 Task: Create a due date automation trigger when advanced on, on the tuesday of the week before a card is due add fields with custom field "Resume" set to a number greater than 1 and greater or equal to 10 at 11:00 AM.
Action: Mouse moved to (933, 295)
Screenshot: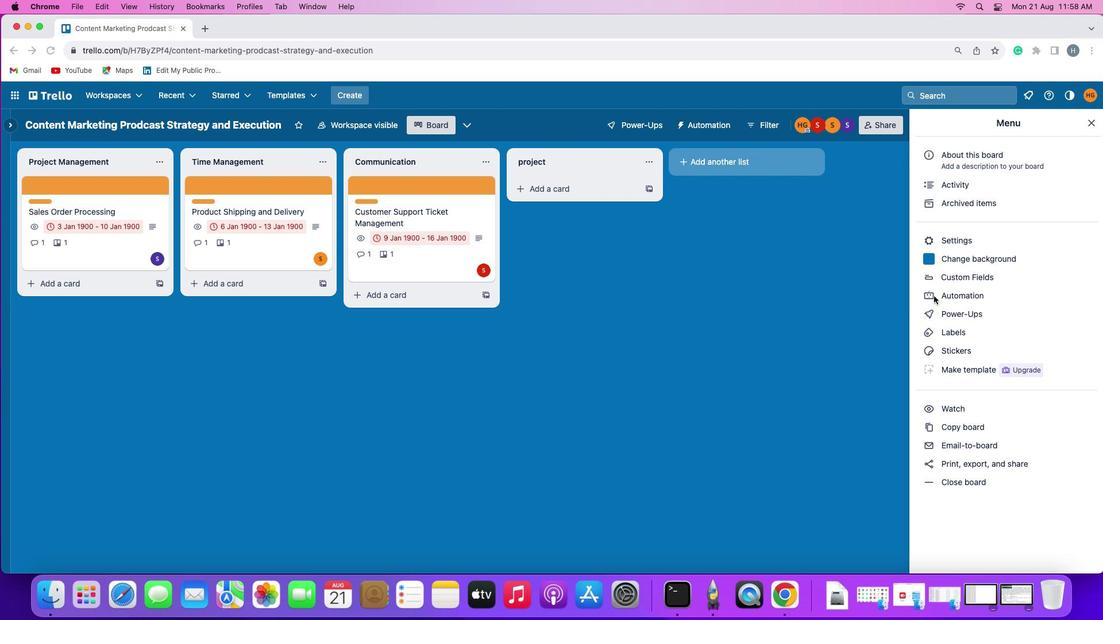 
Action: Mouse pressed left at (933, 295)
Screenshot: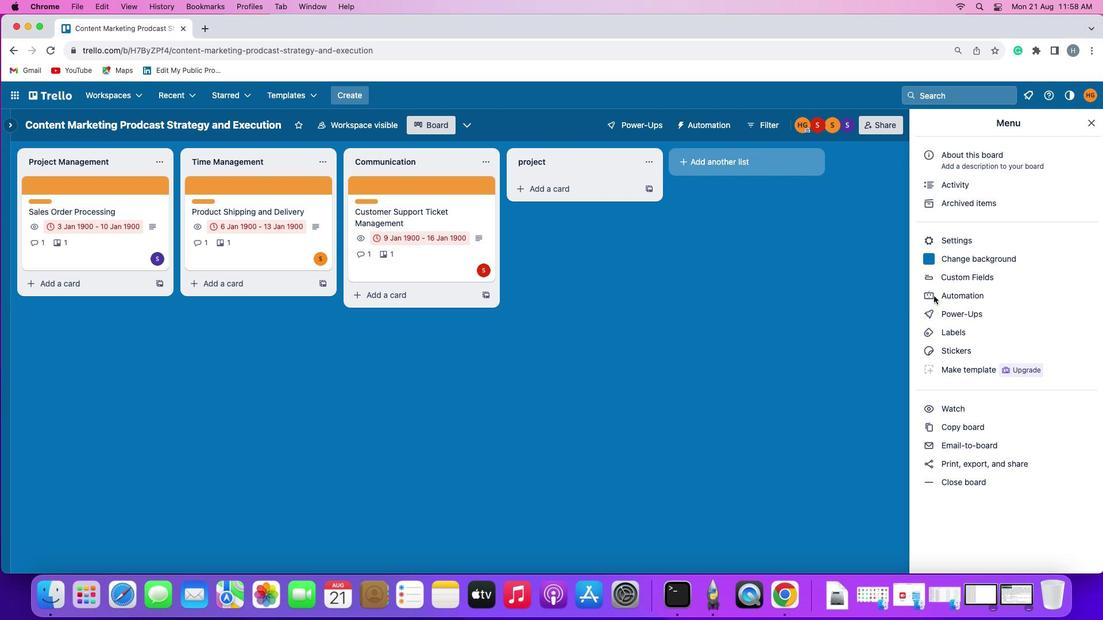 
Action: Mouse pressed left at (933, 295)
Screenshot: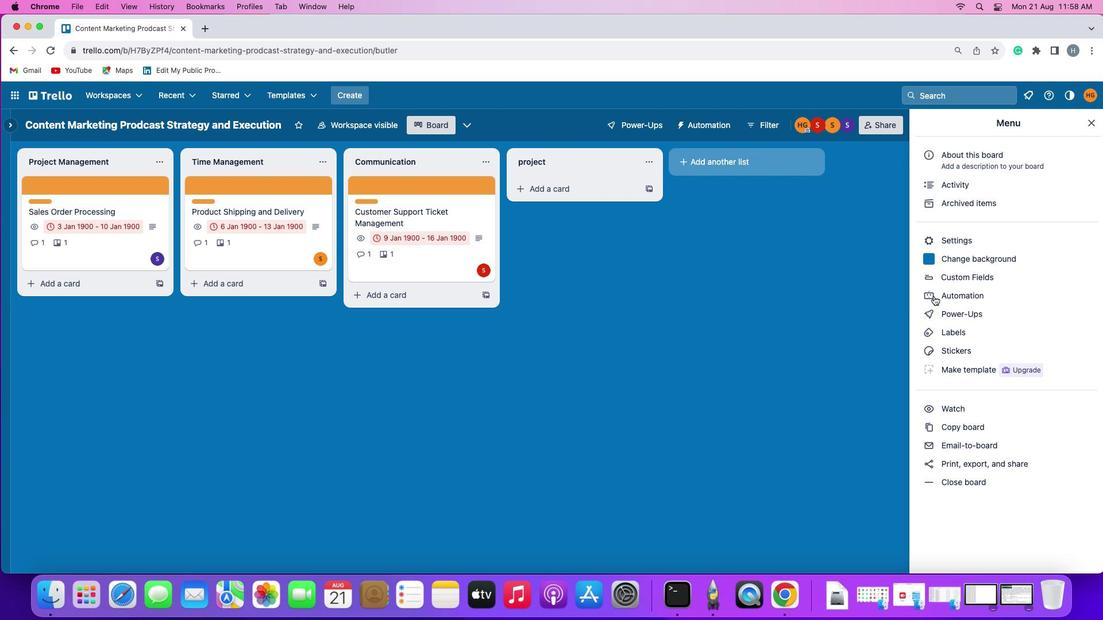 
Action: Mouse moved to (75, 268)
Screenshot: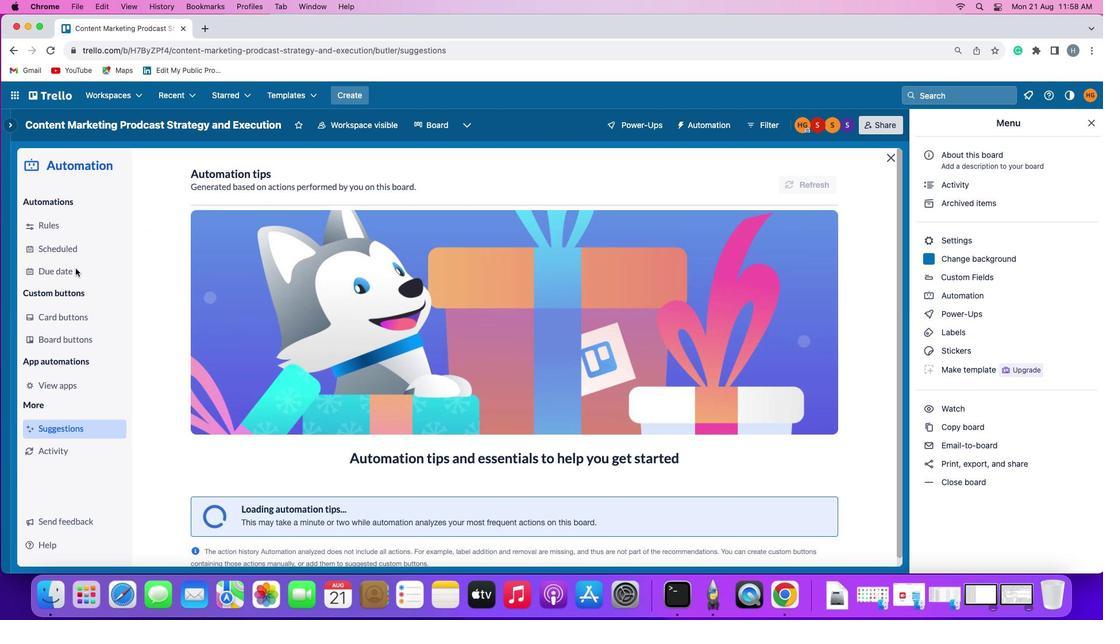 
Action: Mouse pressed left at (75, 268)
Screenshot: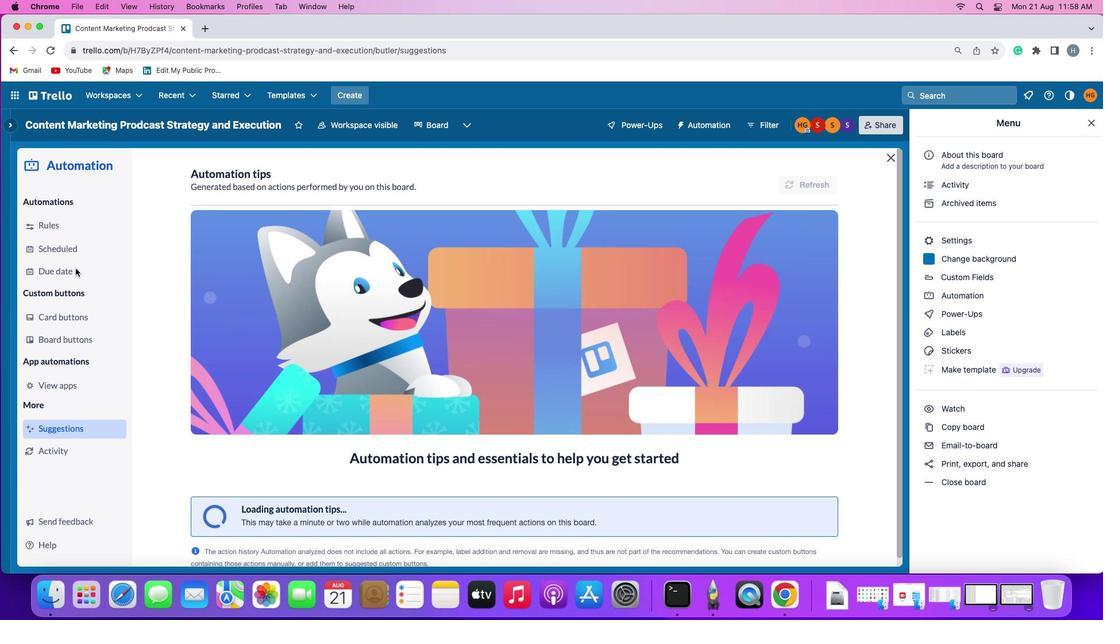 
Action: Mouse moved to (780, 175)
Screenshot: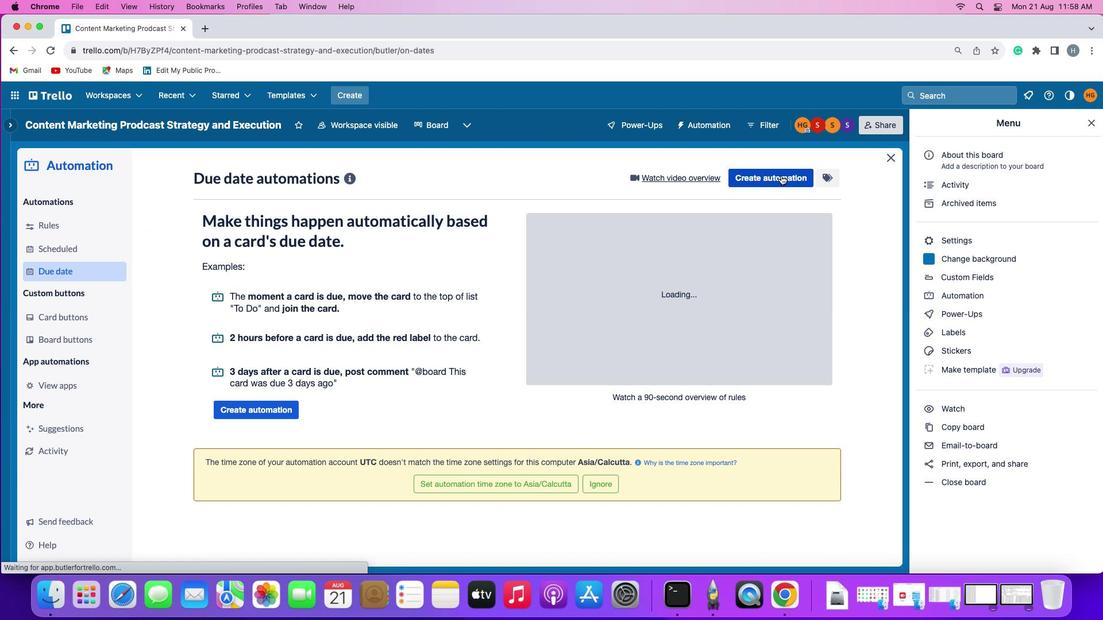 
Action: Mouse pressed left at (780, 175)
Screenshot: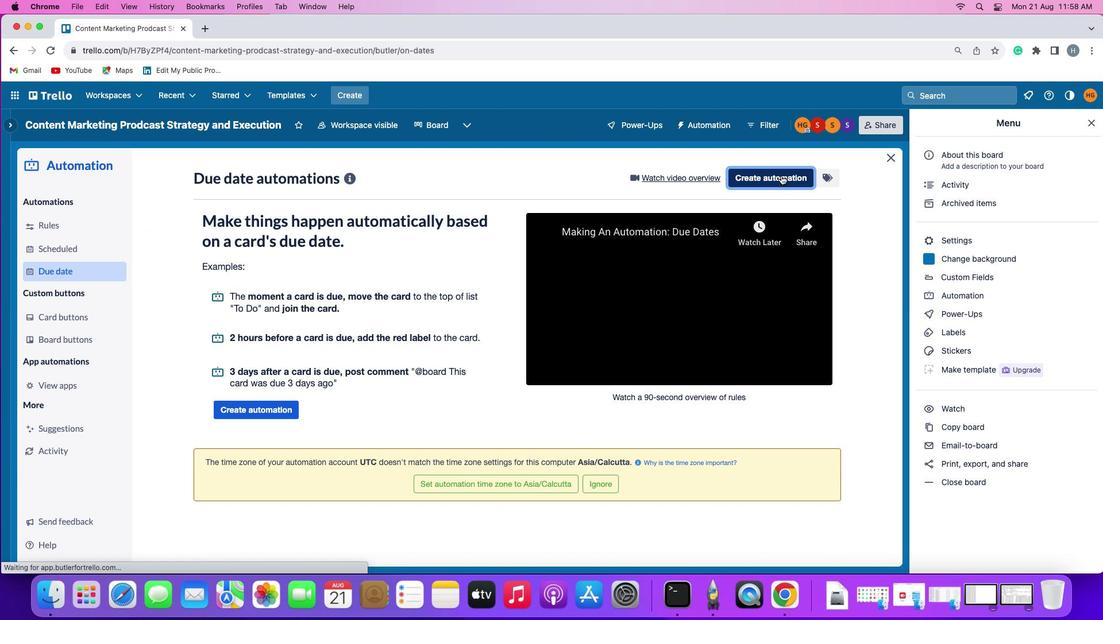 
Action: Mouse moved to (220, 282)
Screenshot: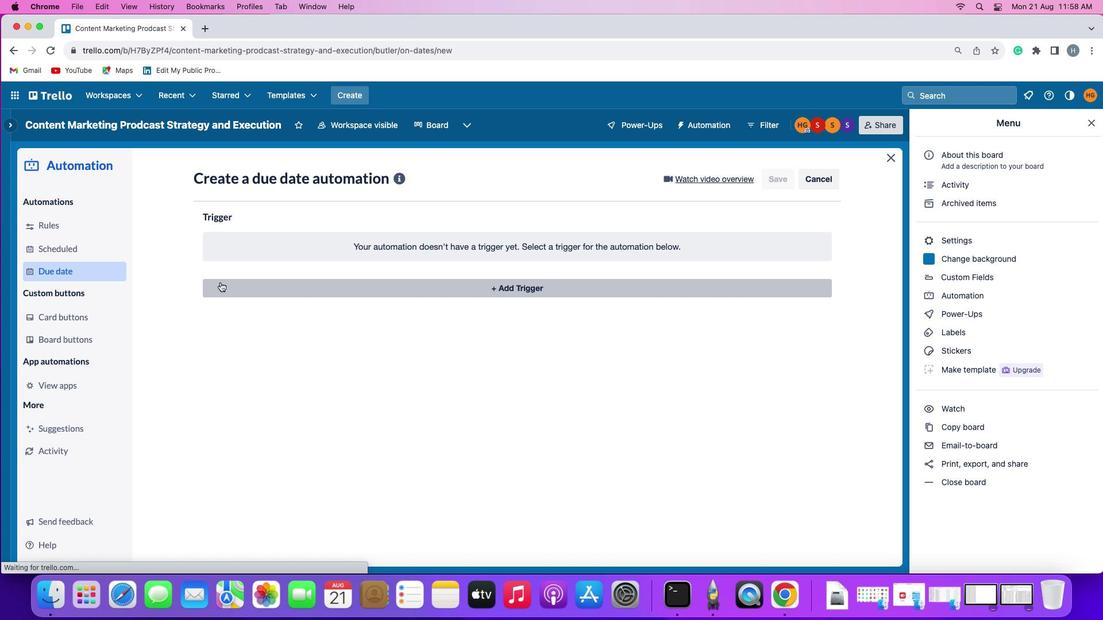 
Action: Mouse pressed left at (220, 282)
Screenshot: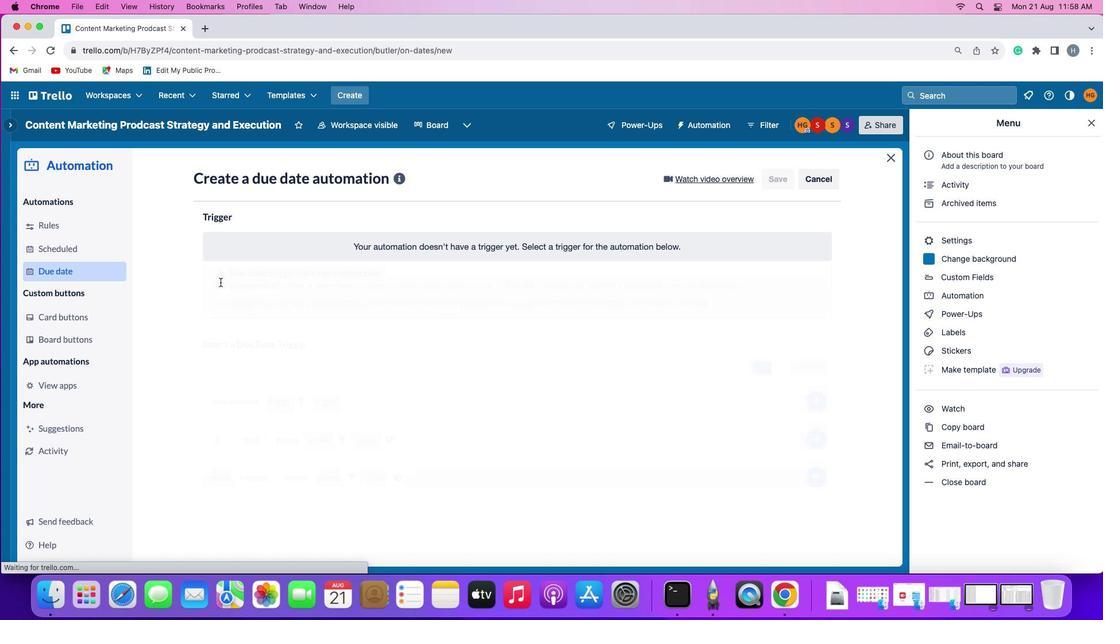 
Action: Mouse moved to (261, 502)
Screenshot: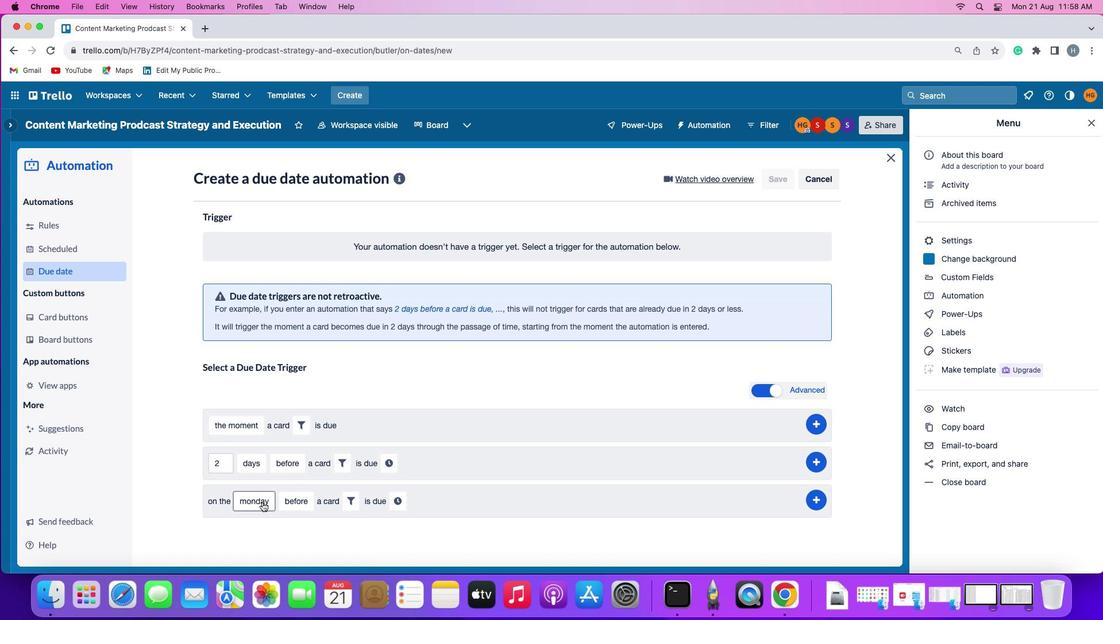 
Action: Mouse pressed left at (261, 502)
Screenshot: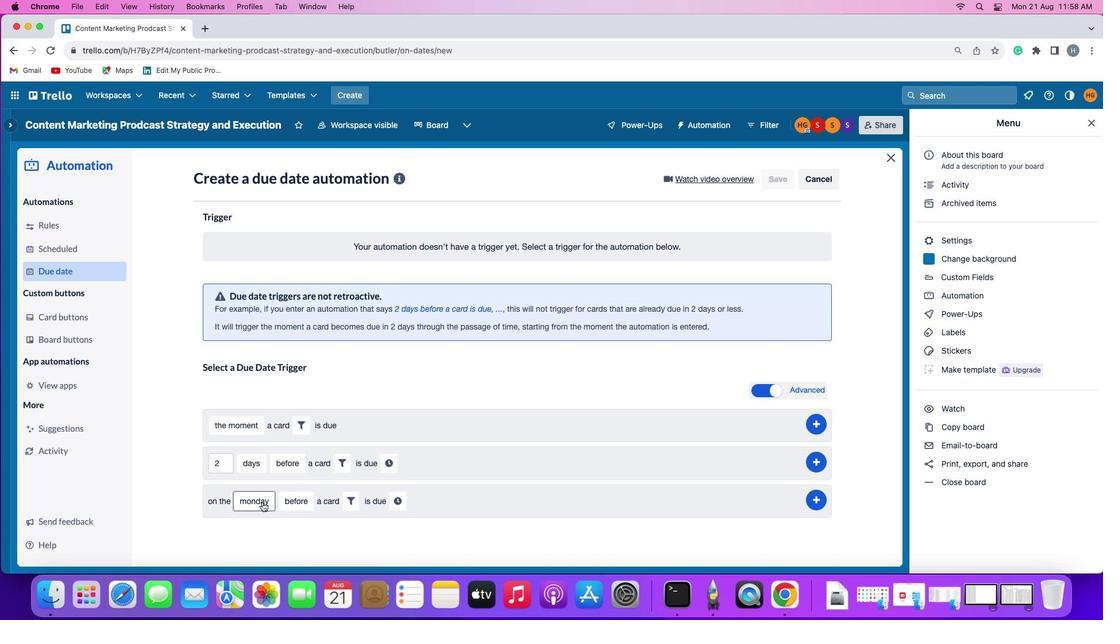 
Action: Mouse moved to (275, 363)
Screenshot: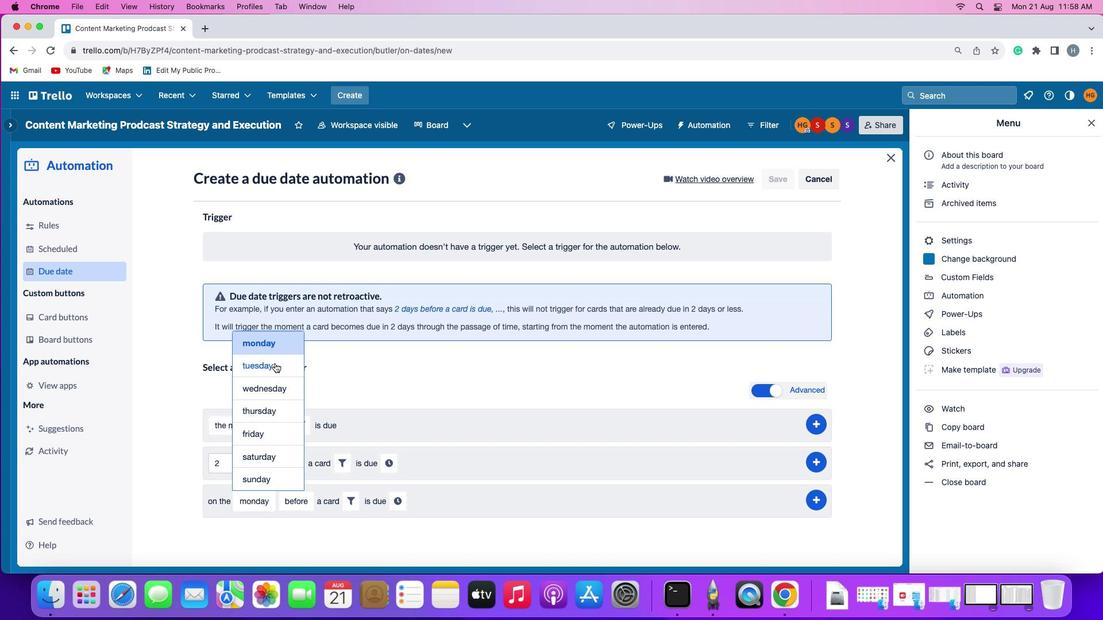 
Action: Mouse pressed left at (275, 363)
Screenshot: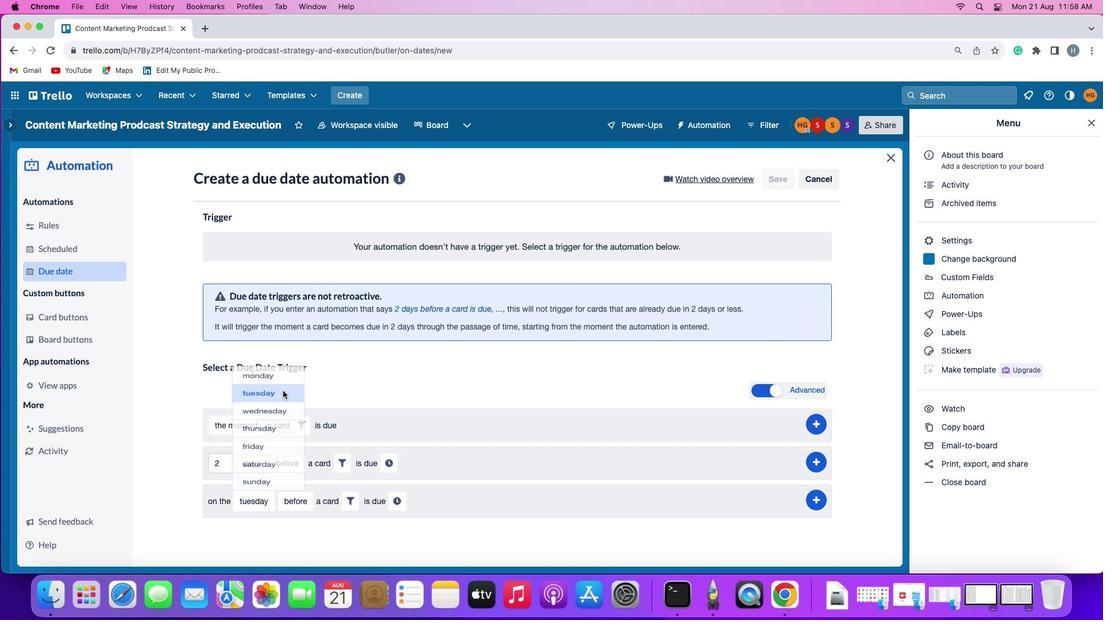 
Action: Mouse moved to (297, 493)
Screenshot: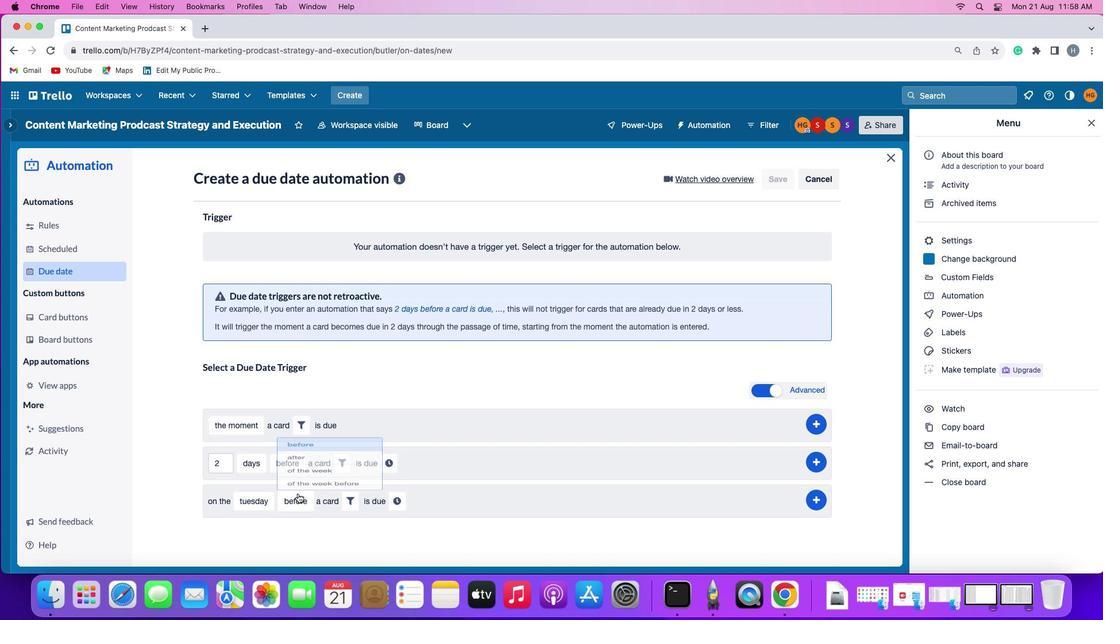 
Action: Mouse pressed left at (297, 493)
Screenshot: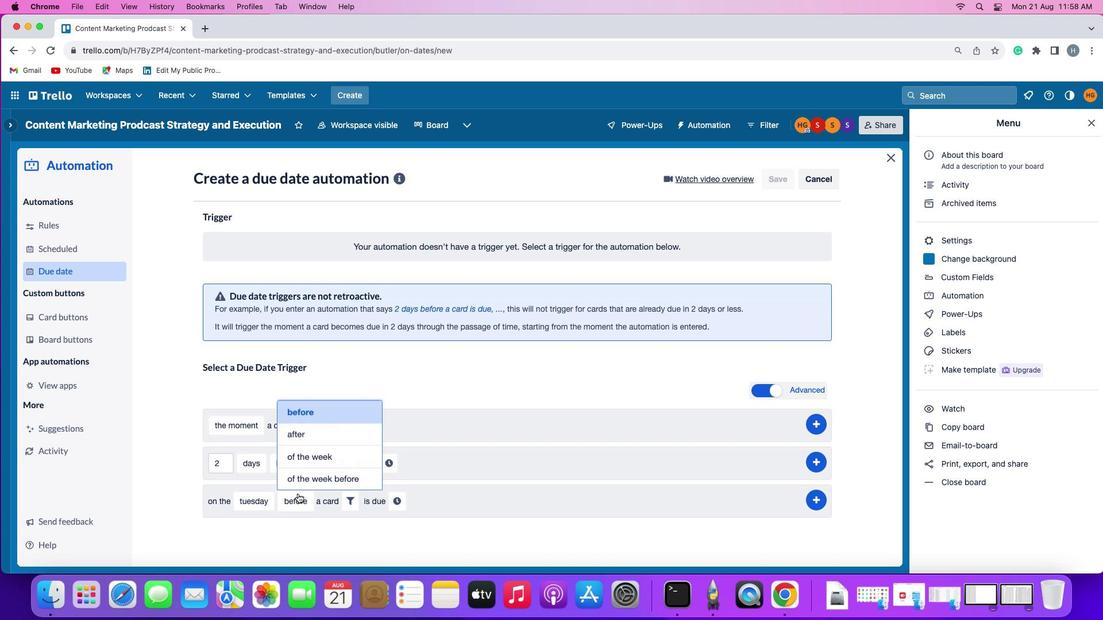 
Action: Mouse moved to (305, 476)
Screenshot: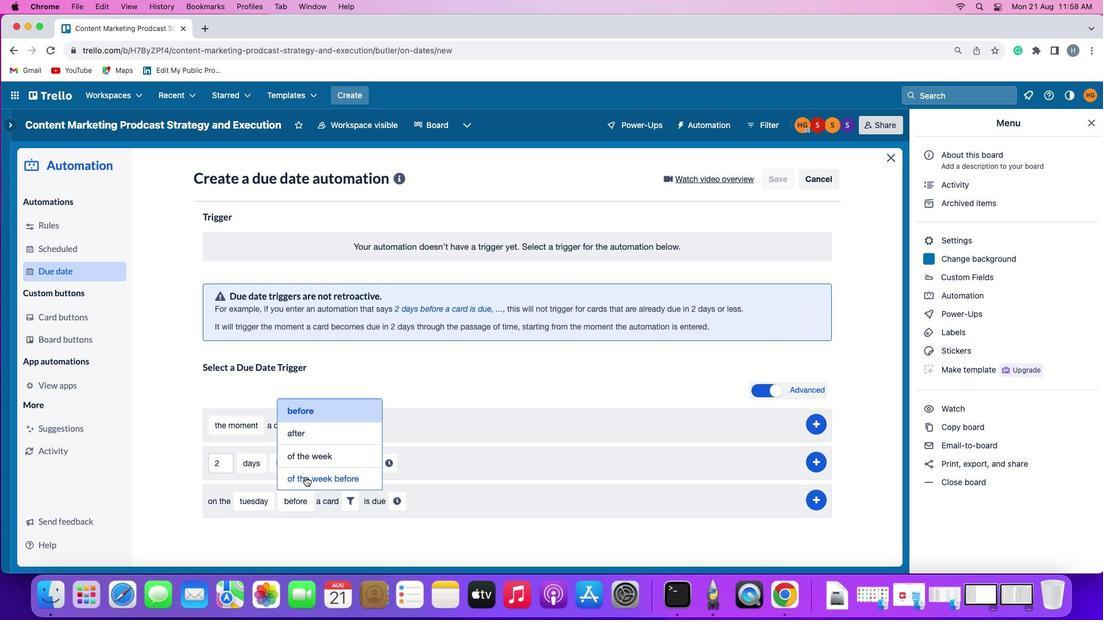 
Action: Mouse pressed left at (305, 476)
Screenshot: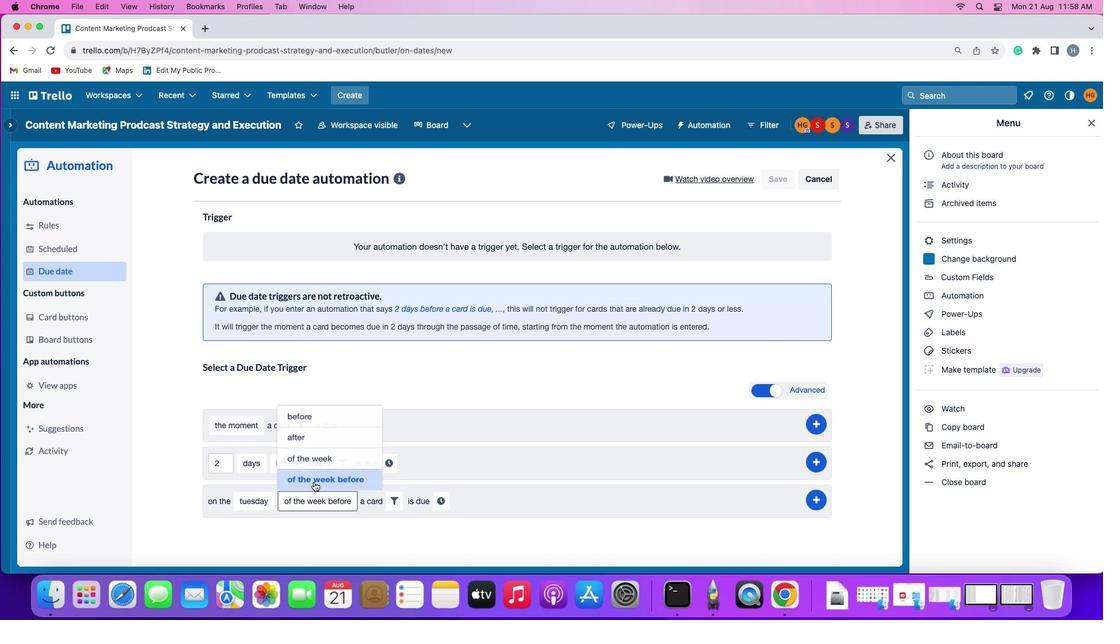 
Action: Mouse moved to (400, 503)
Screenshot: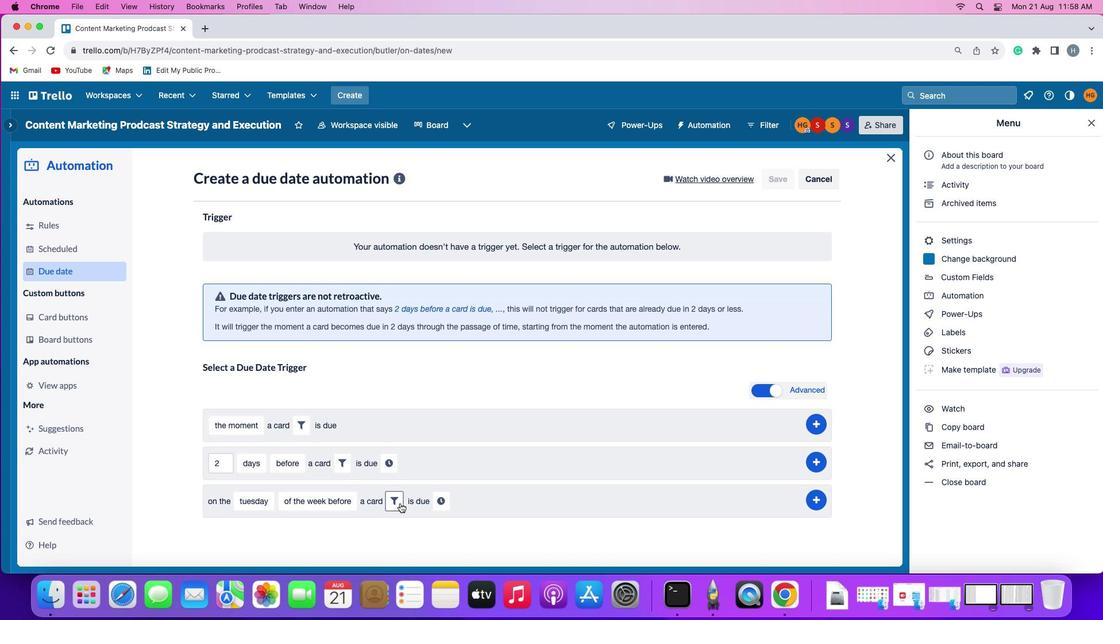 
Action: Mouse pressed left at (400, 503)
Screenshot: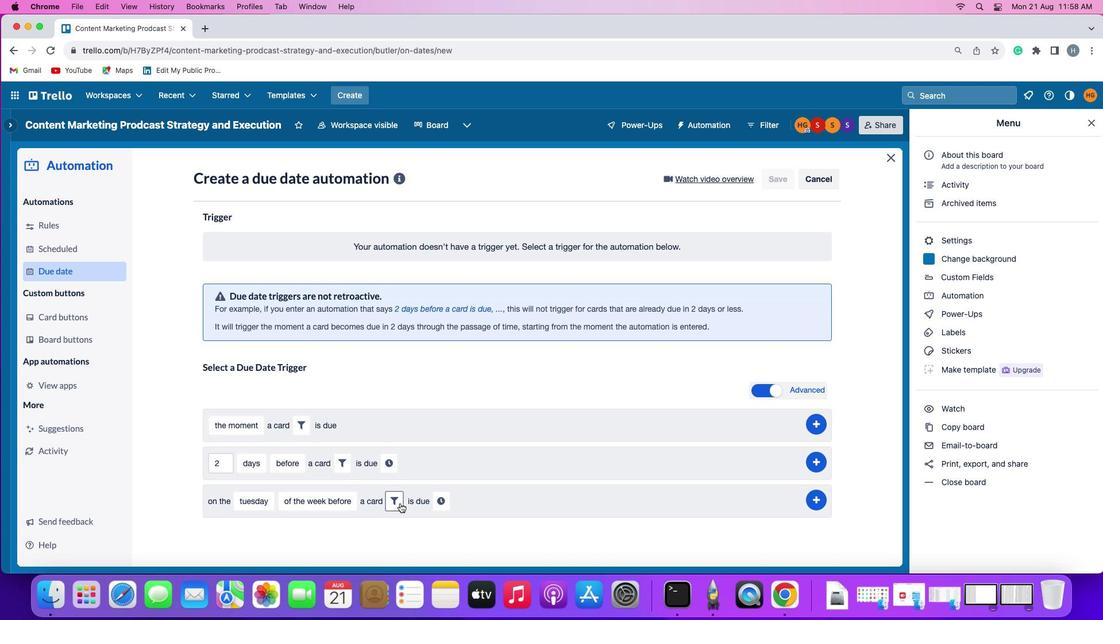 
Action: Mouse moved to (586, 541)
Screenshot: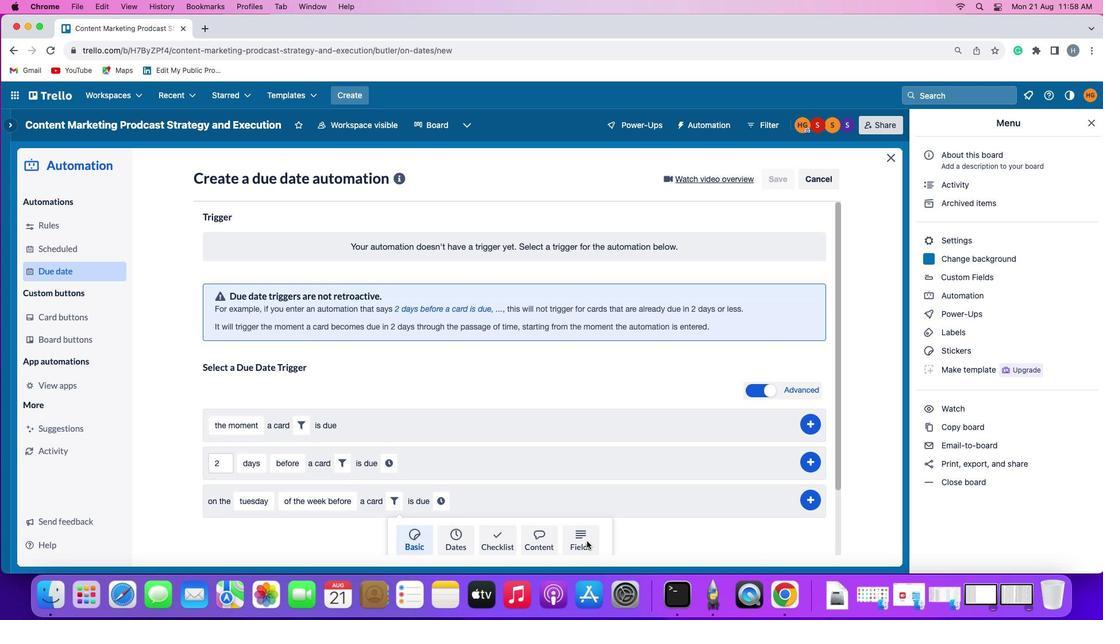 
Action: Mouse pressed left at (586, 541)
Screenshot: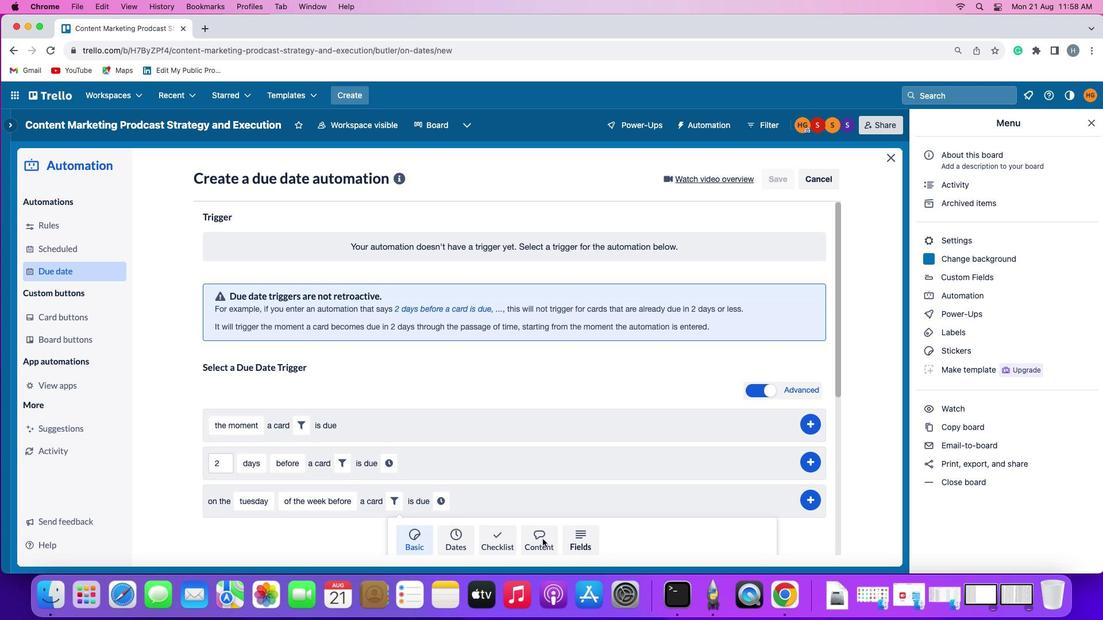 
Action: Mouse moved to (295, 528)
Screenshot: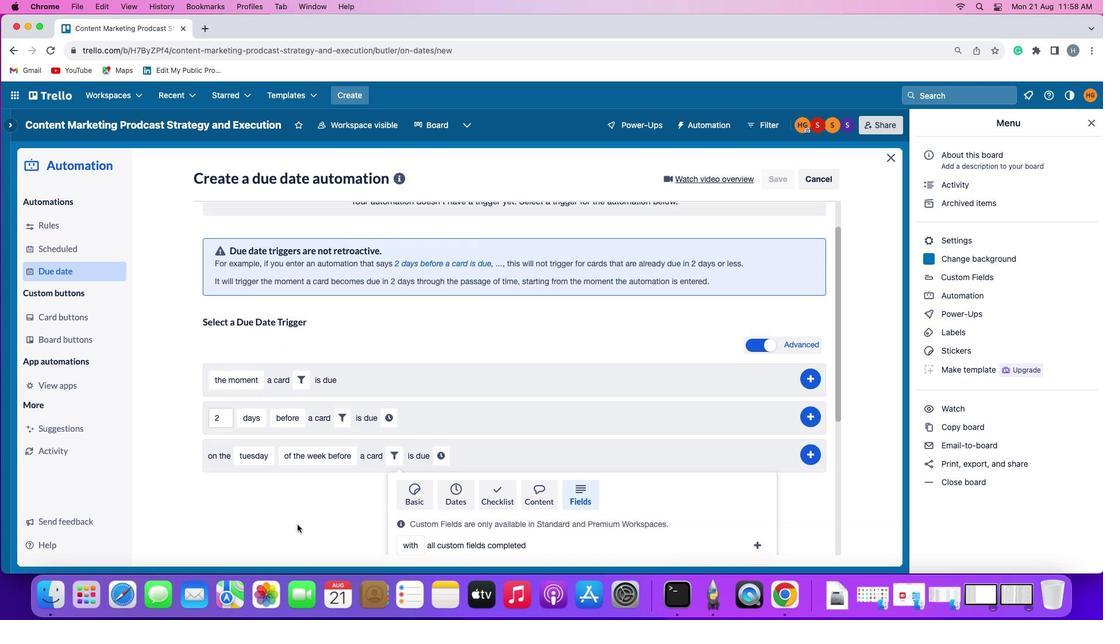 
Action: Mouse scrolled (295, 528) with delta (0, 0)
Screenshot: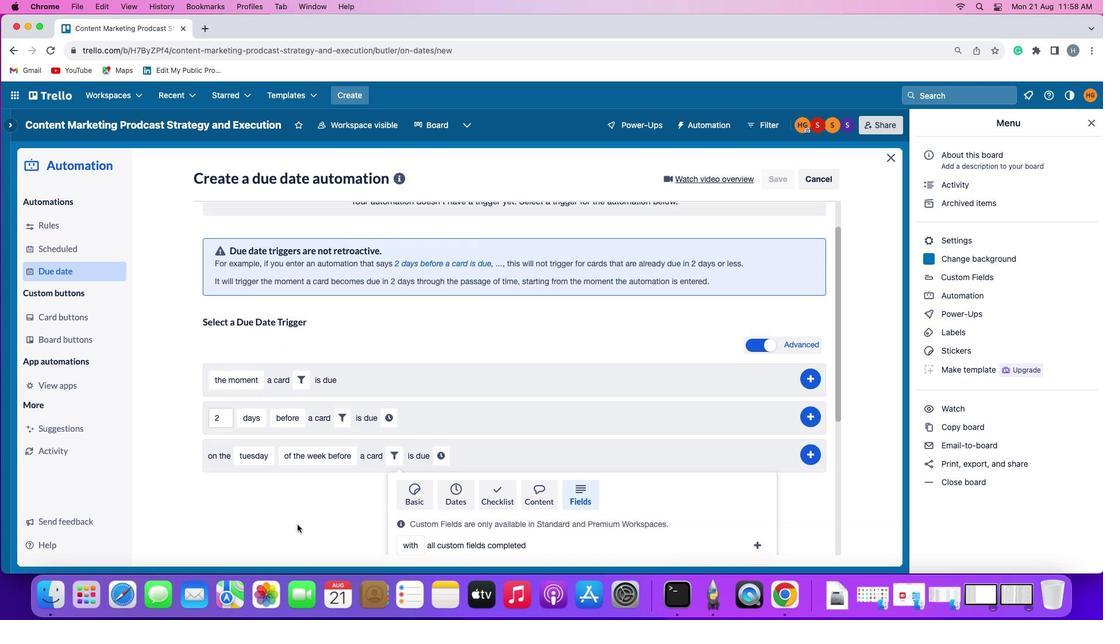 
Action: Mouse scrolled (295, 528) with delta (0, 0)
Screenshot: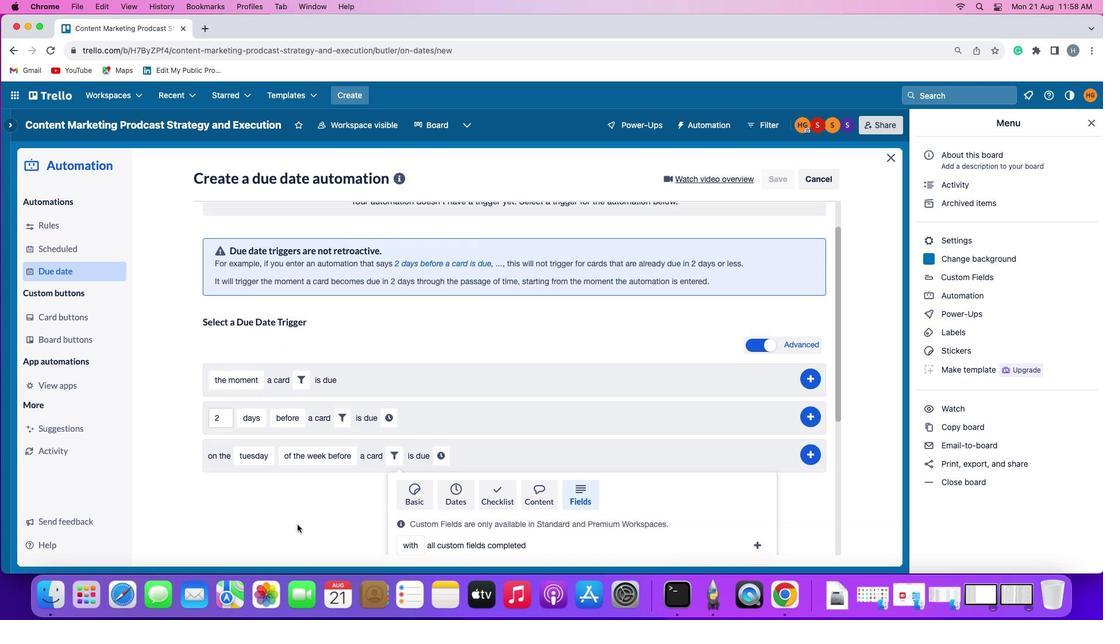 
Action: Mouse scrolled (295, 528) with delta (0, -1)
Screenshot: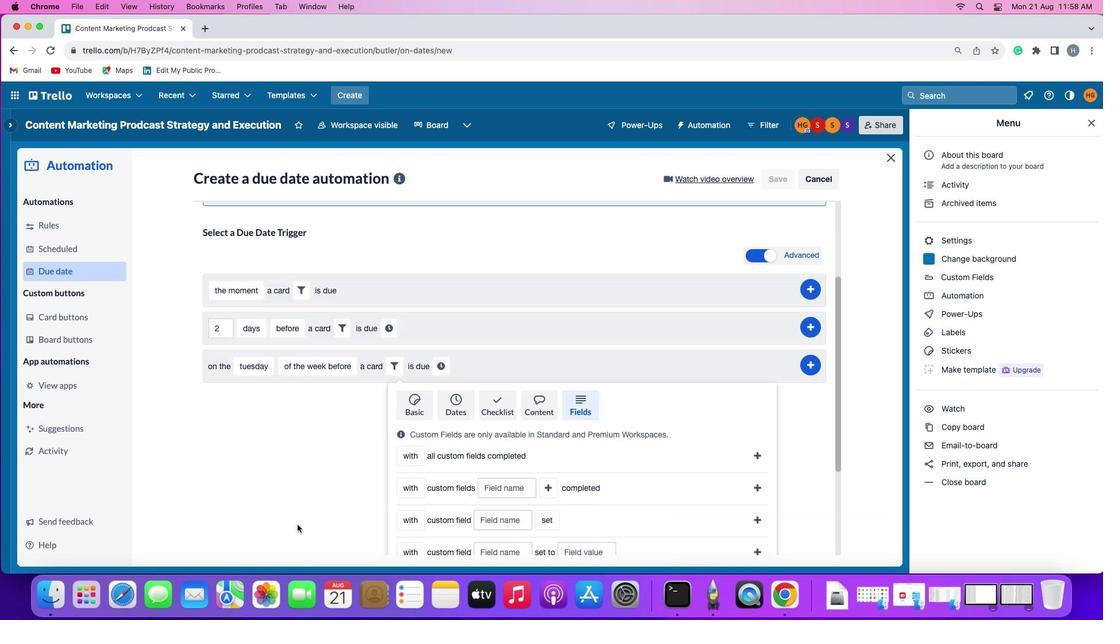 
Action: Mouse scrolled (295, 528) with delta (0, -2)
Screenshot: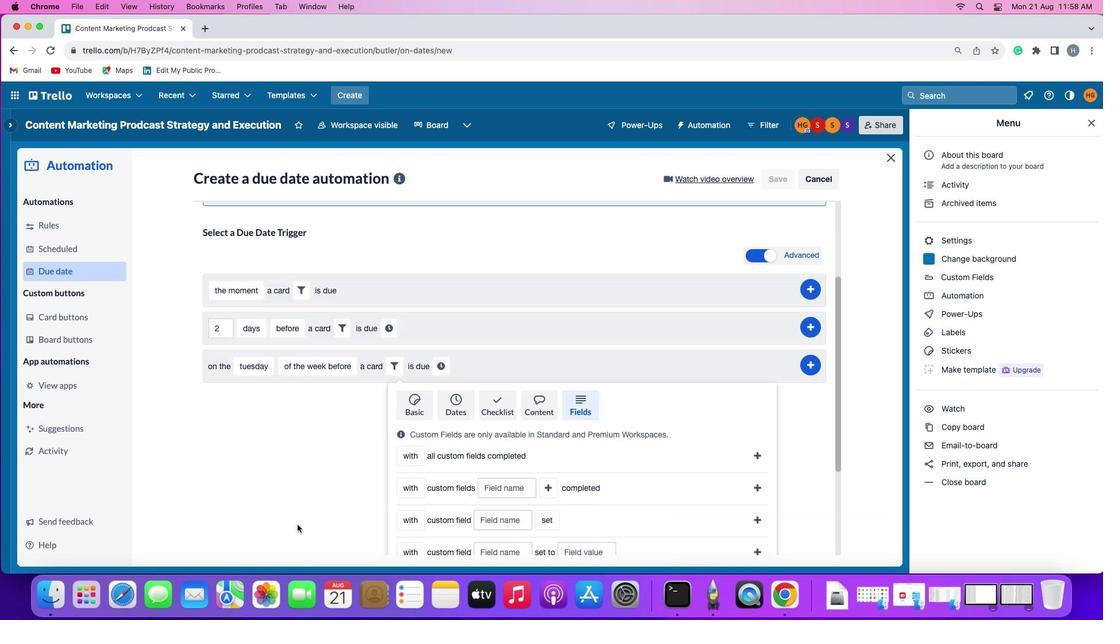 
Action: Mouse moved to (296, 526)
Screenshot: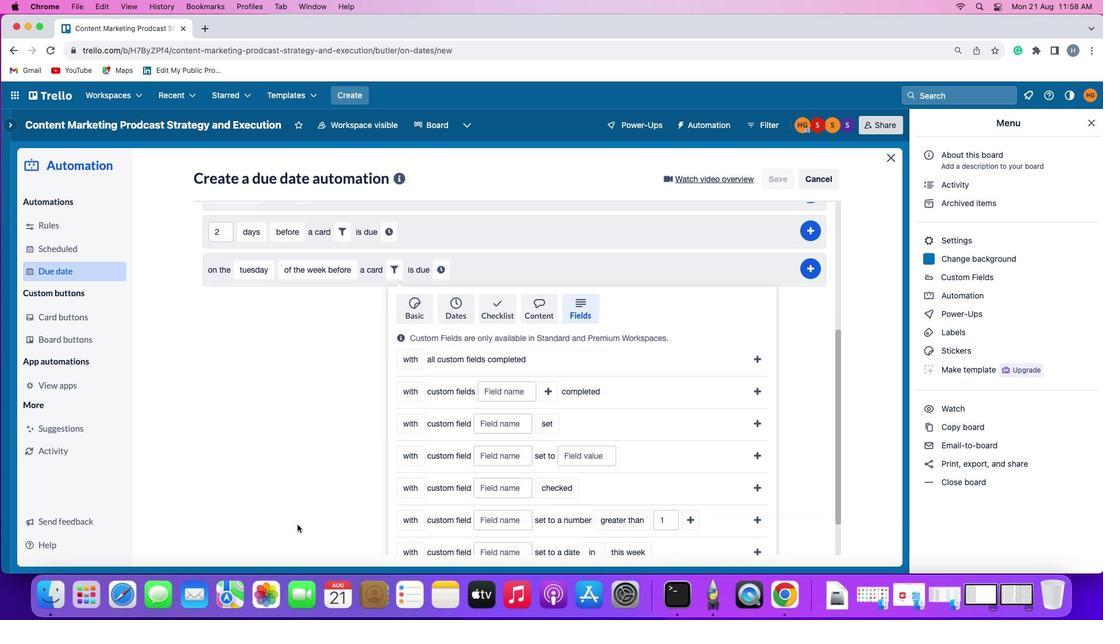 
Action: Mouse scrolled (296, 526) with delta (0, -3)
Screenshot: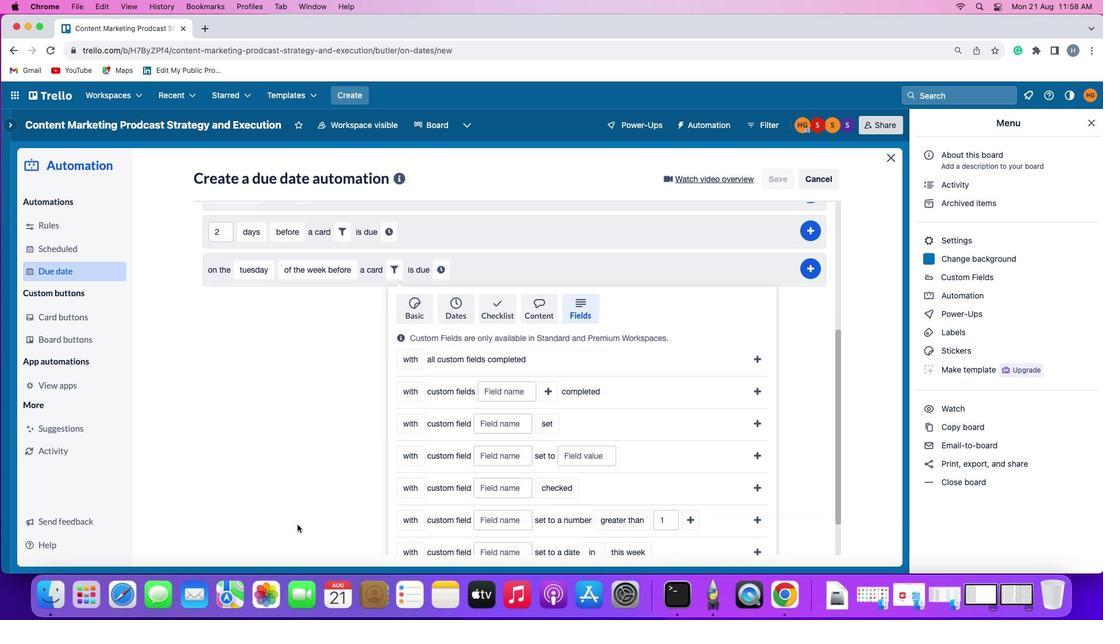 
Action: Mouse moved to (304, 523)
Screenshot: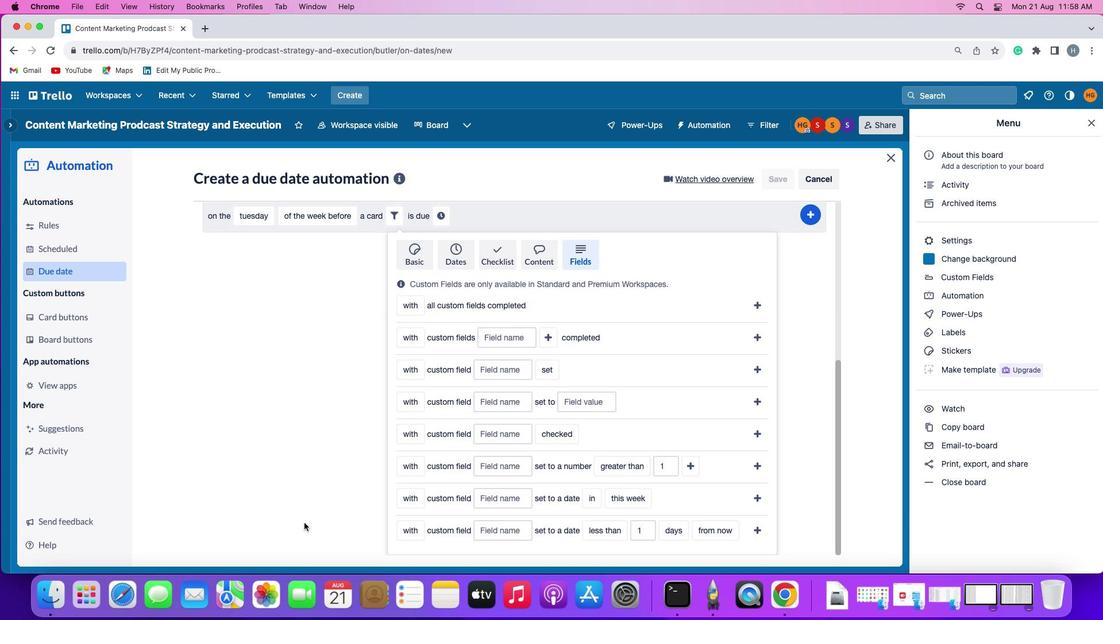 
Action: Mouse scrolled (304, 523) with delta (0, 0)
Screenshot: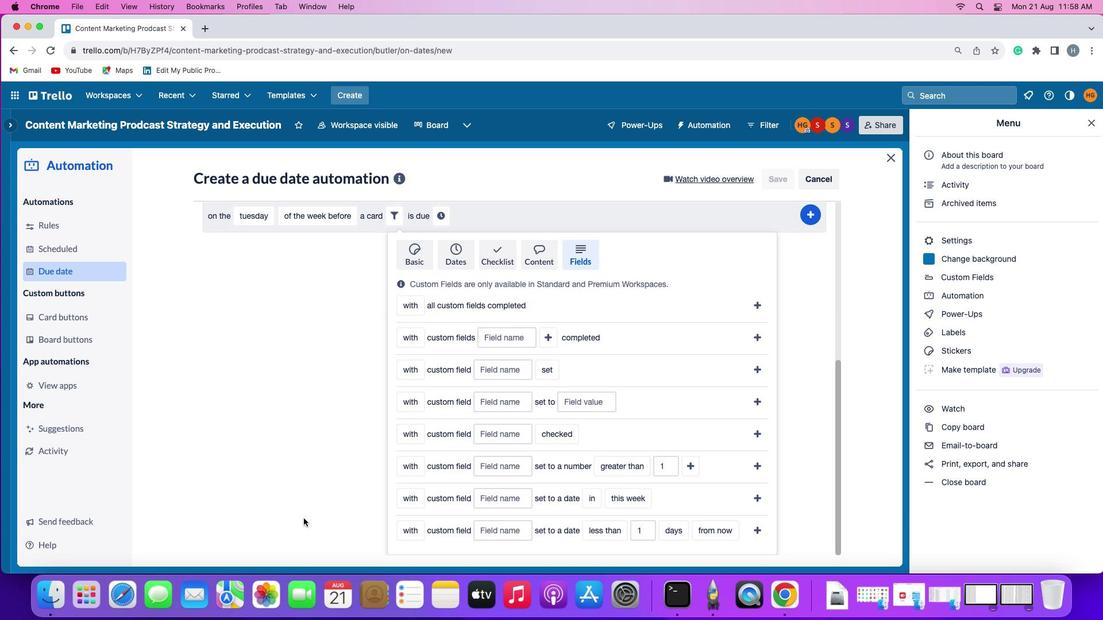 
Action: Mouse scrolled (304, 523) with delta (0, 0)
Screenshot: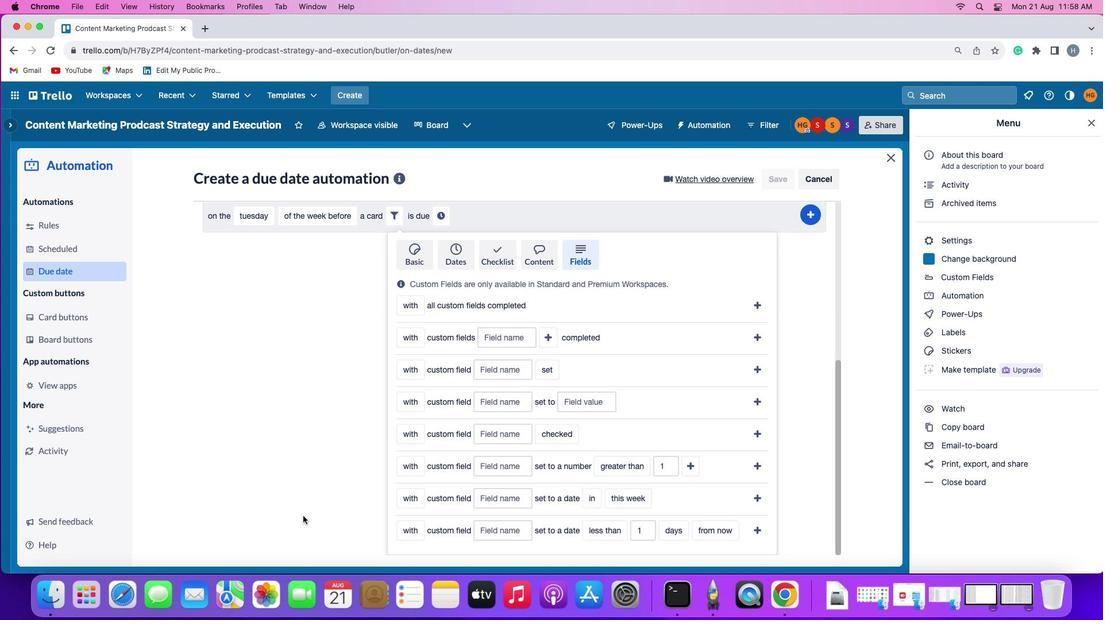 
Action: Mouse scrolled (304, 523) with delta (0, -1)
Screenshot: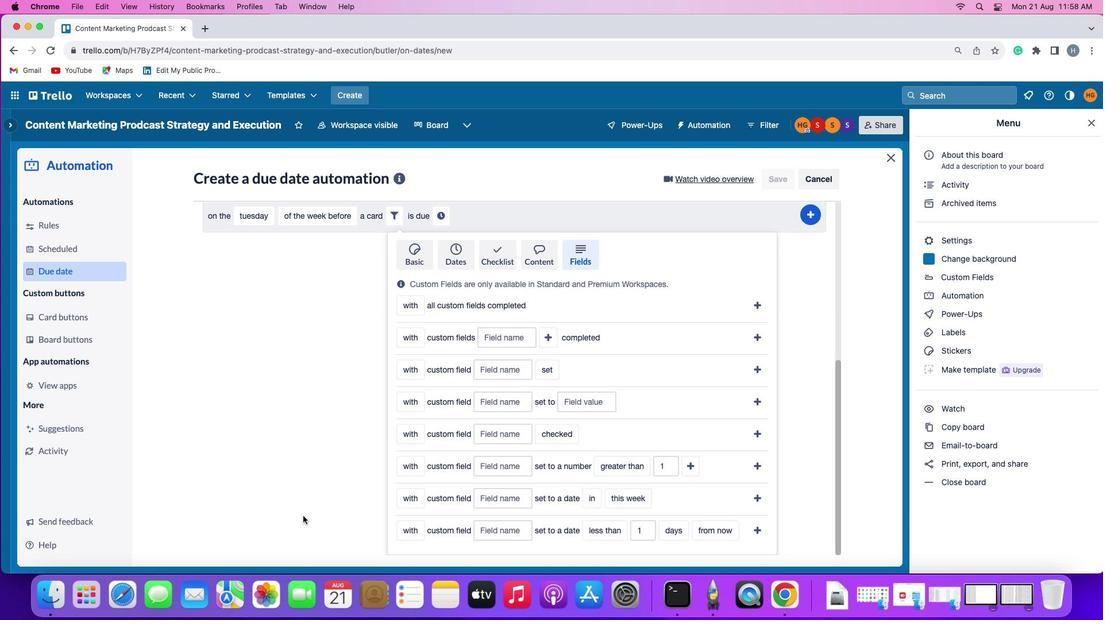 
Action: Mouse scrolled (304, 523) with delta (0, -2)
Screenshot: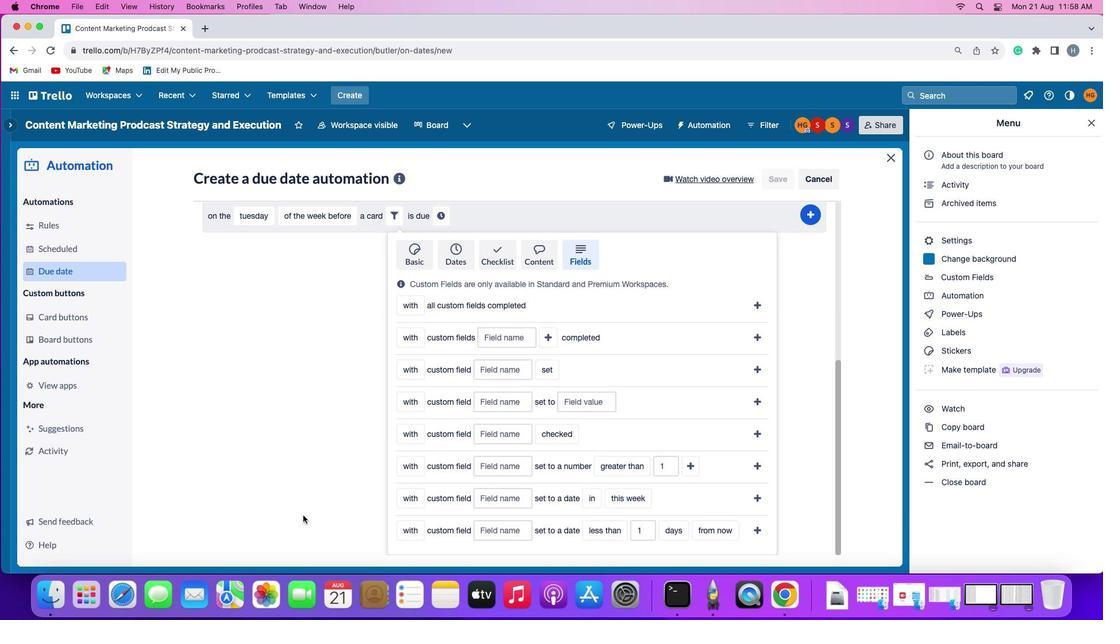
Action: Mouse moved to (302, 515)
Screenshot: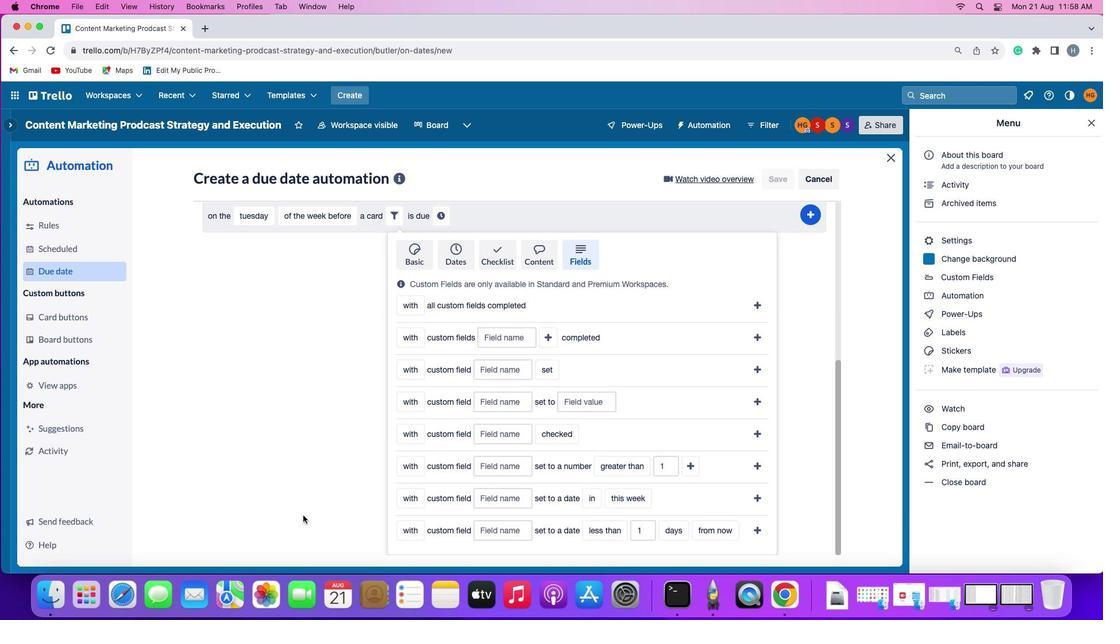
Action: Mouse scrolled (302, 515) with delta (0, 0)
Screenshot: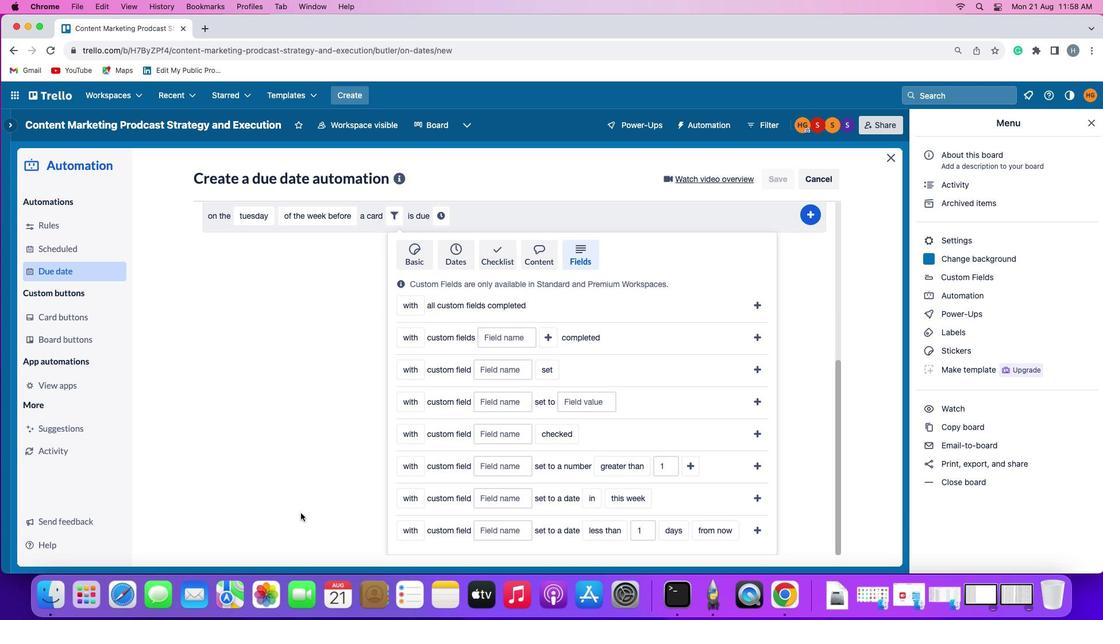 
Action: Mouse scrolled (302, 515) with delta (0, 0)
Screenshot: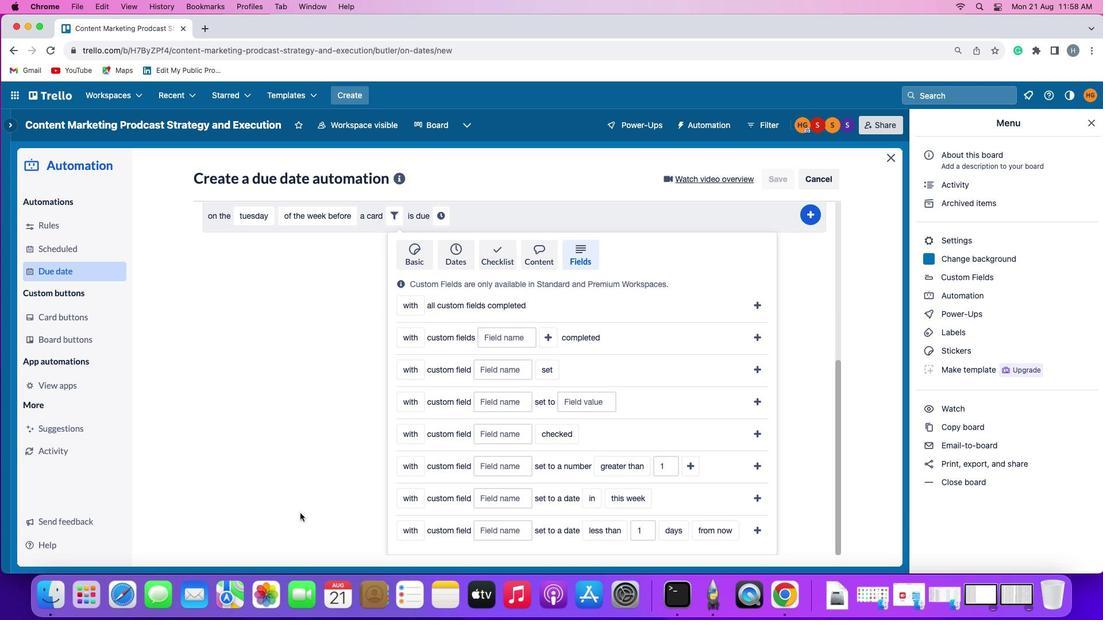 
Action: Mouse moved to (399, 464)
Screenshot: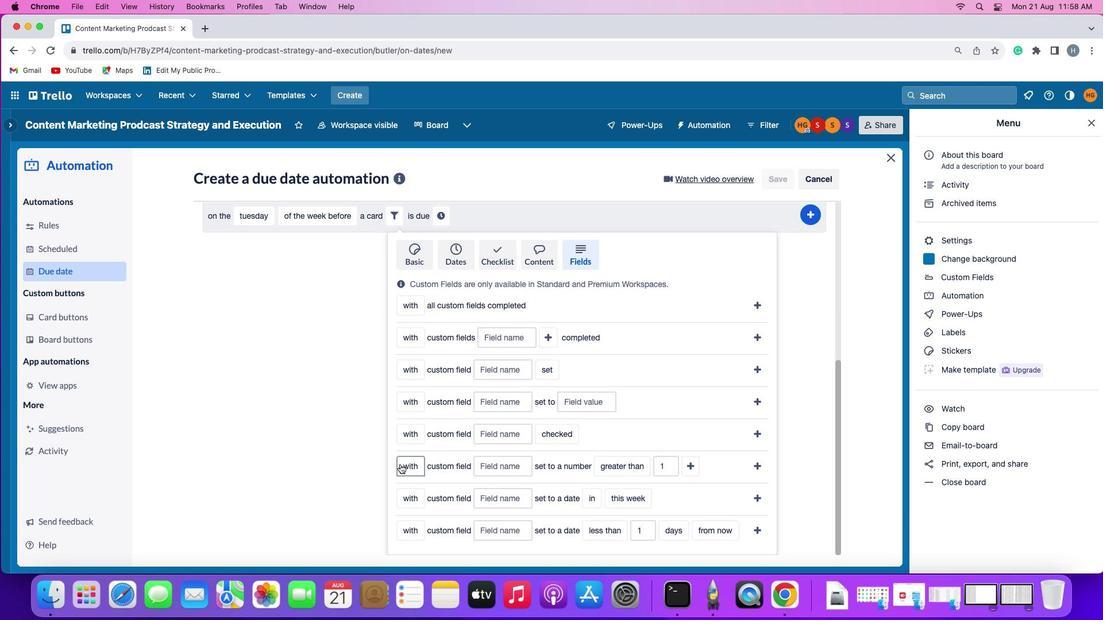 
Action: Mouse pressed left at (399, 464)
Screenshot: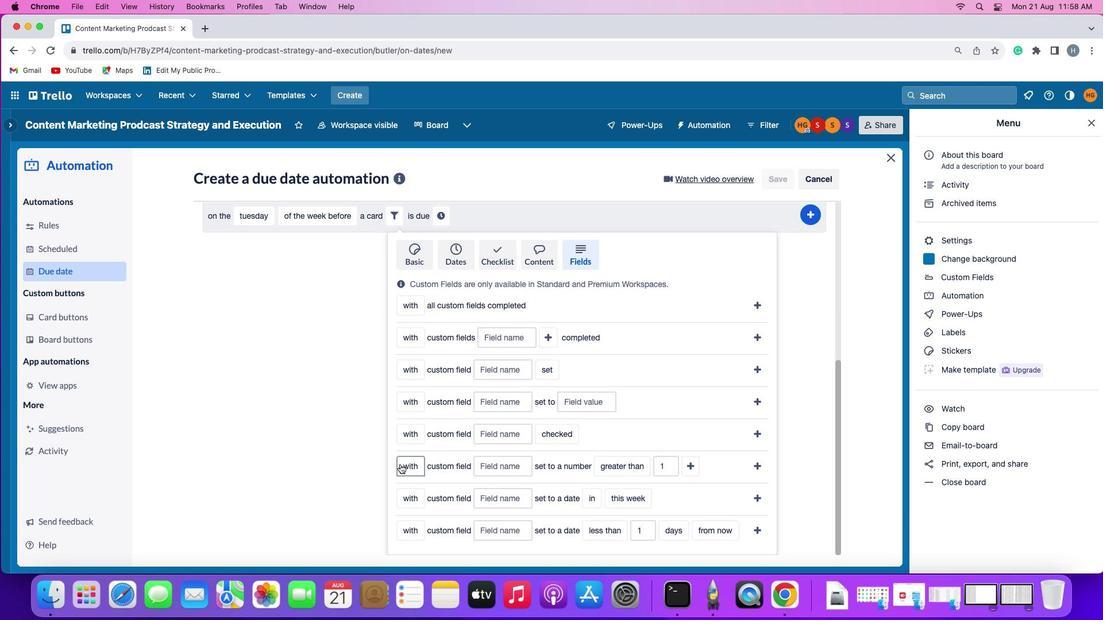 
Action: Mouse moved to (414, 485)
Screenshot: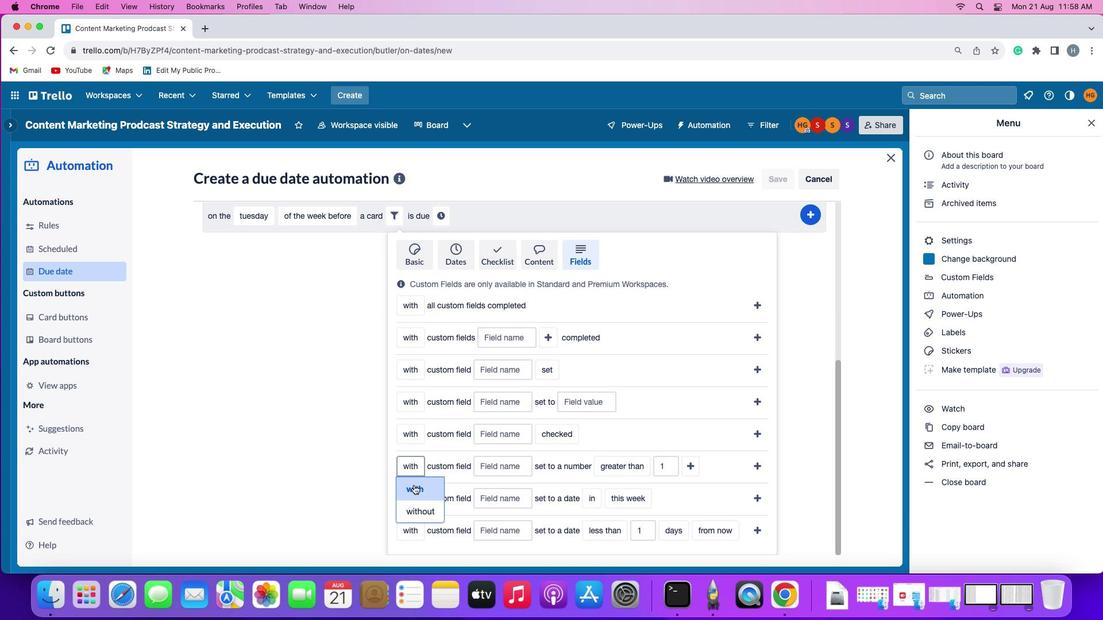 
Action: Mouse pressed left at (414, 485)
Screenshot: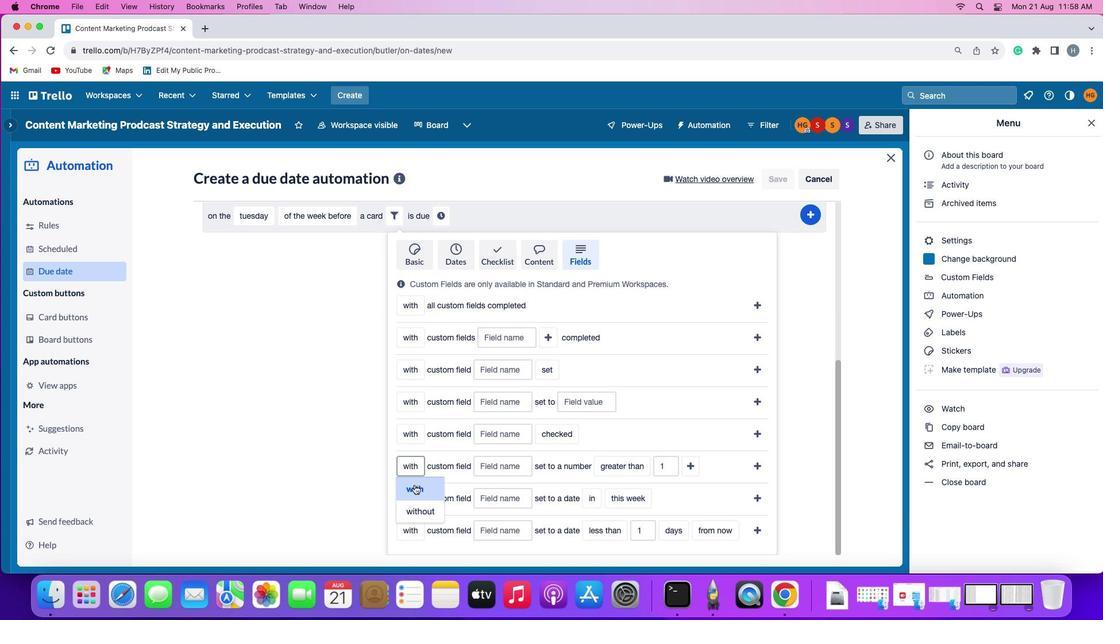 
Action: Mouse moved to (519, 465)
Screenshot: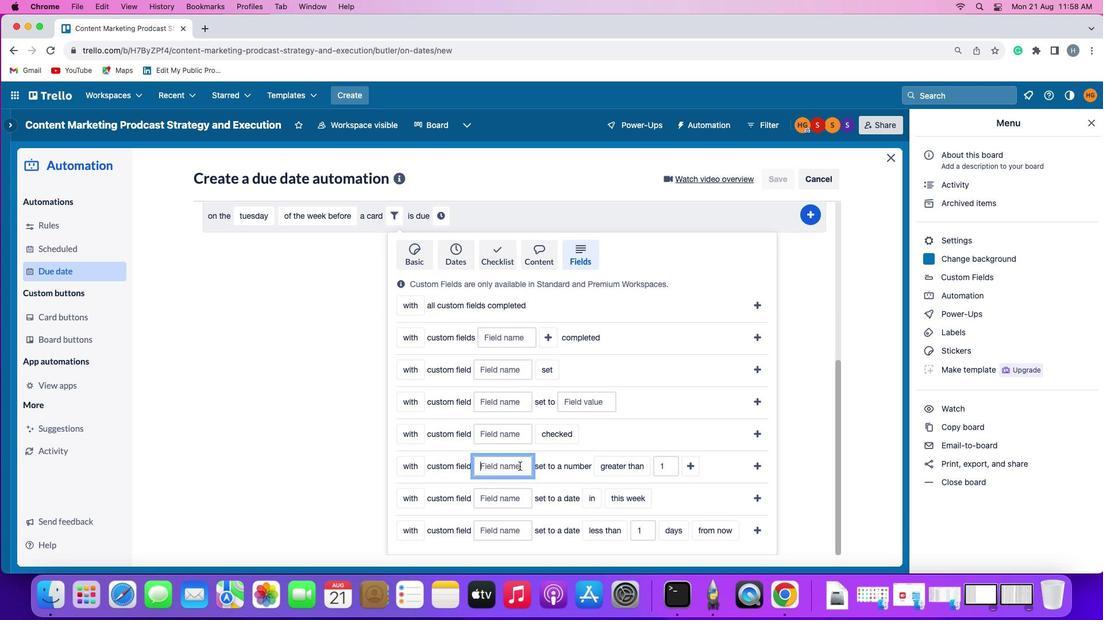 
Action: Mouse pressed left at (519, 465)
Screenshot: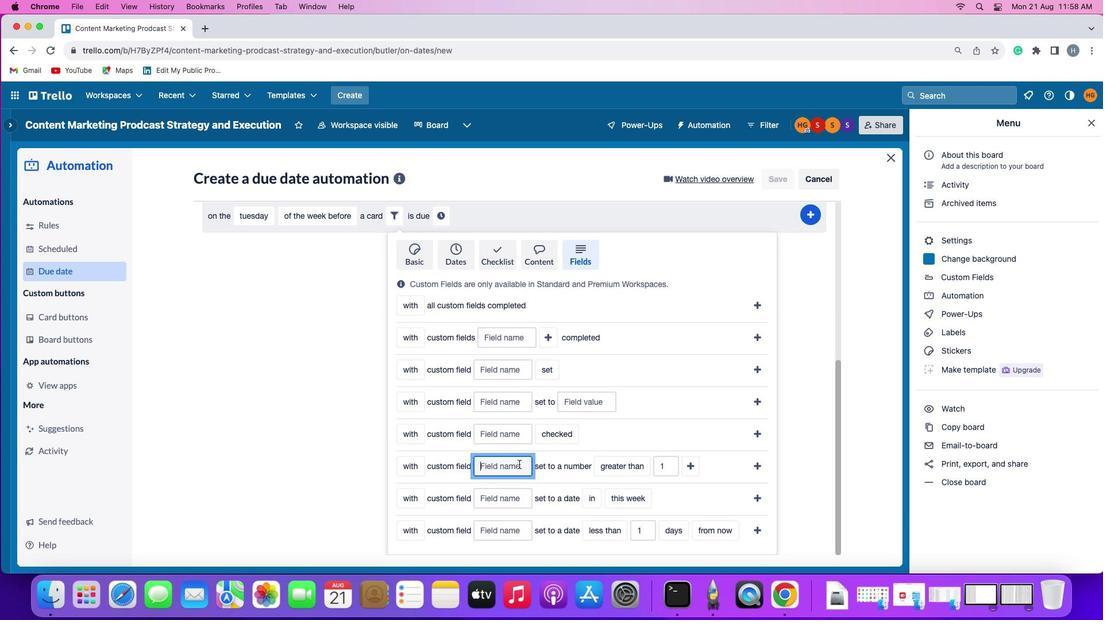 
Action: Mouse moved to (519, 464)
Screenshot: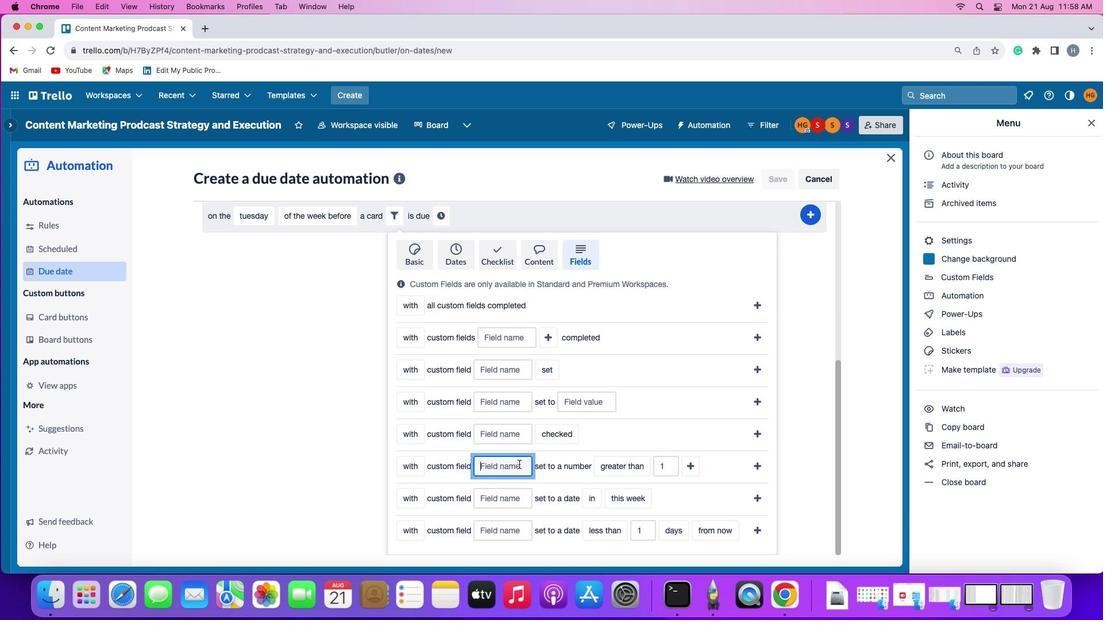 
Action: Key pressed Key.shift'R''e''s''u''m''e'
Screenshot: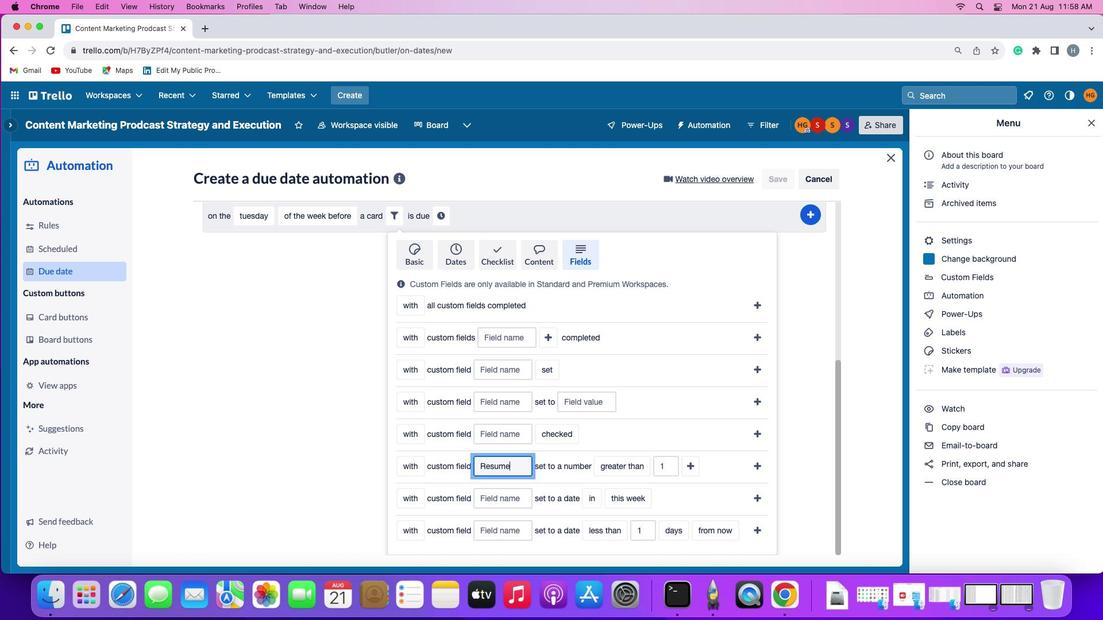
Action: Mouse moved to (601, 468)
Screenshot: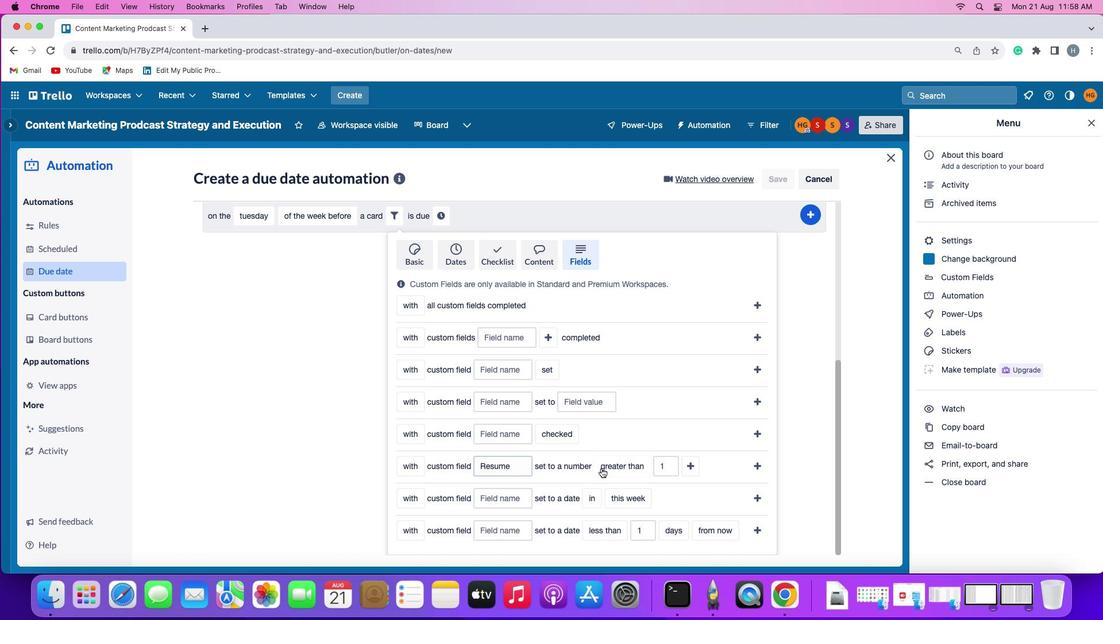
Action: Mouse pressed left at (601, 468)
Screenshot: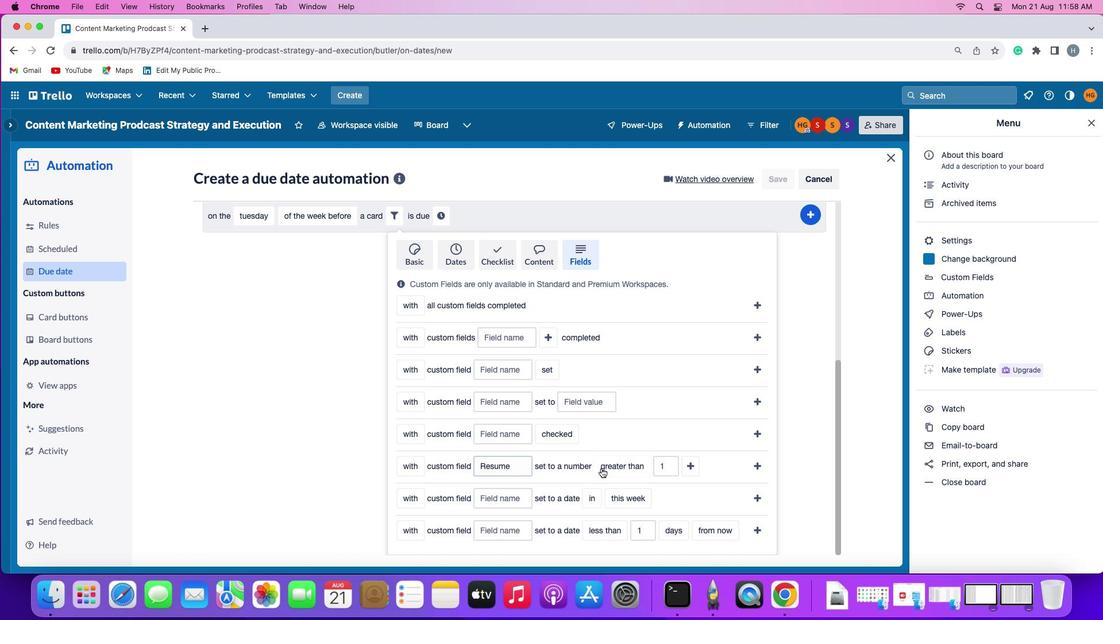 
Action: Mouse moved to (637, 380)
Screenshot: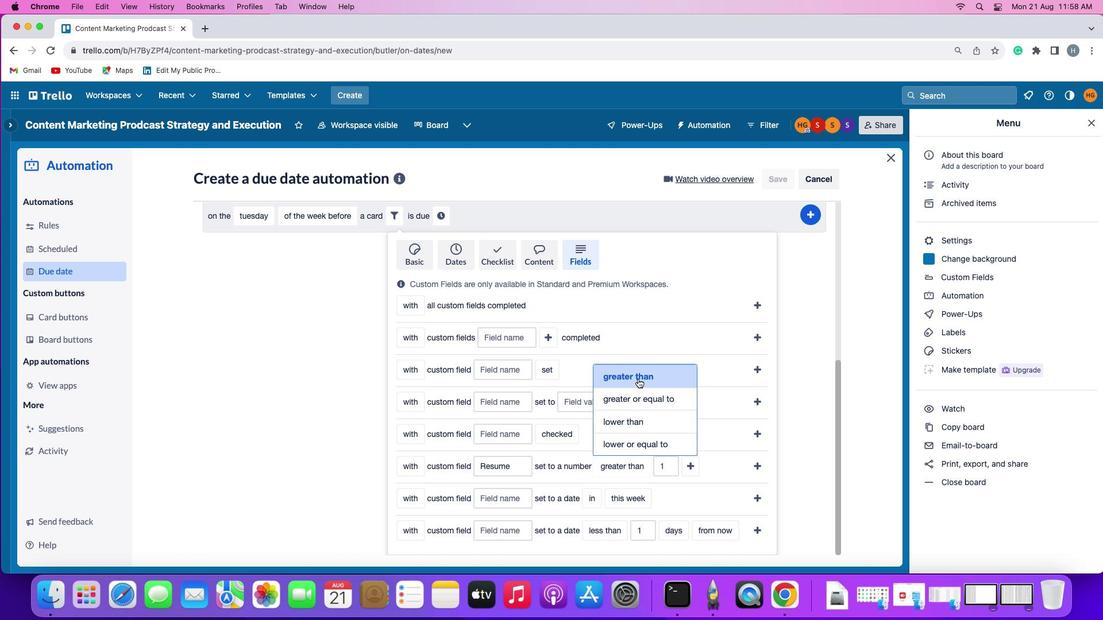 
Action: Mouse pressed left at (637, 380)
Screenshot: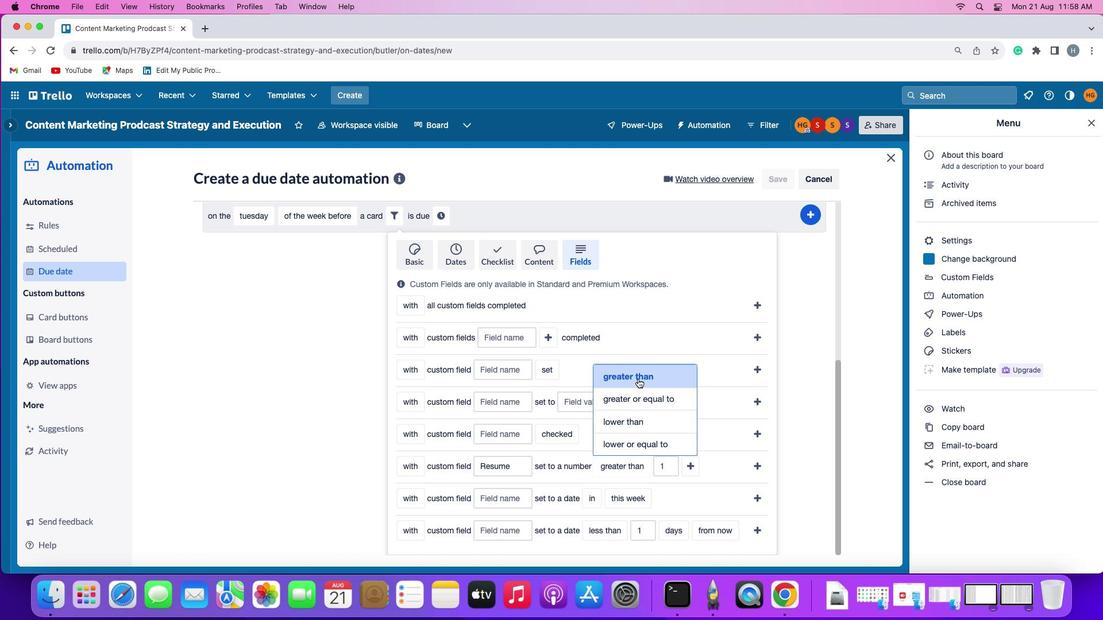 
Action: Mouse moved to (666, 469)
Screenshot: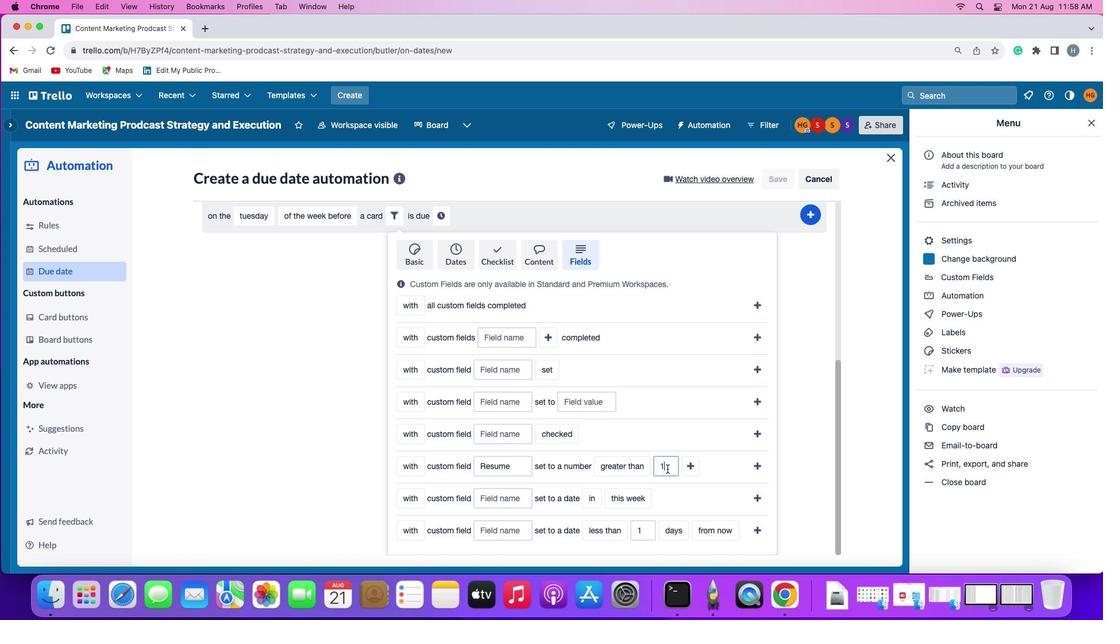 
Action: Mouse pressed left at (666, 469)
Screenshot: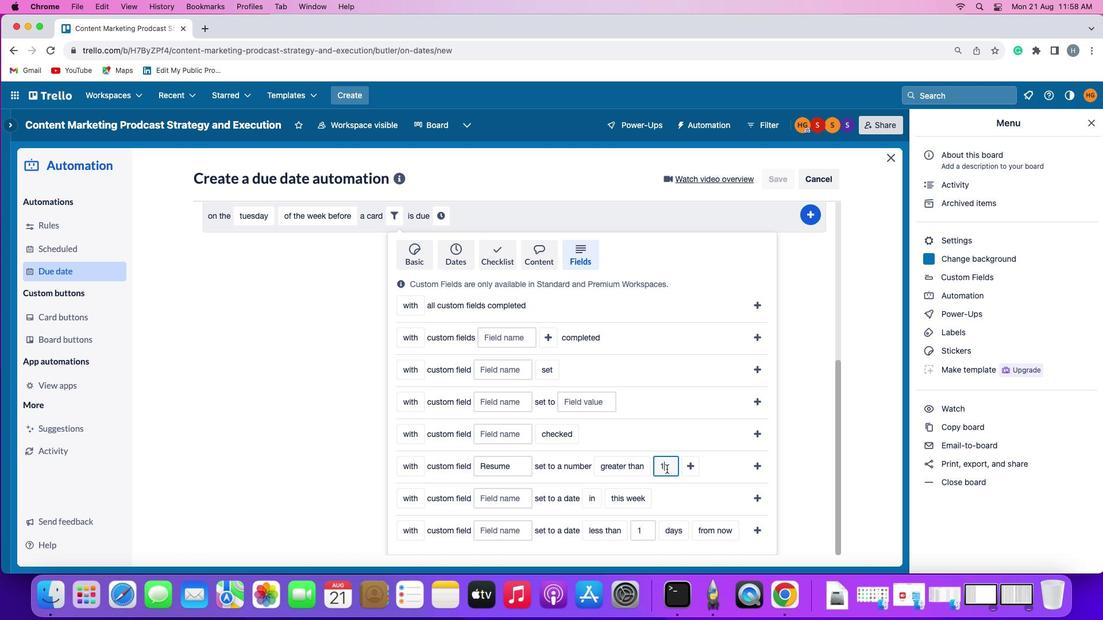 
Action: Mouse moved to (662, 467)
Screenshot: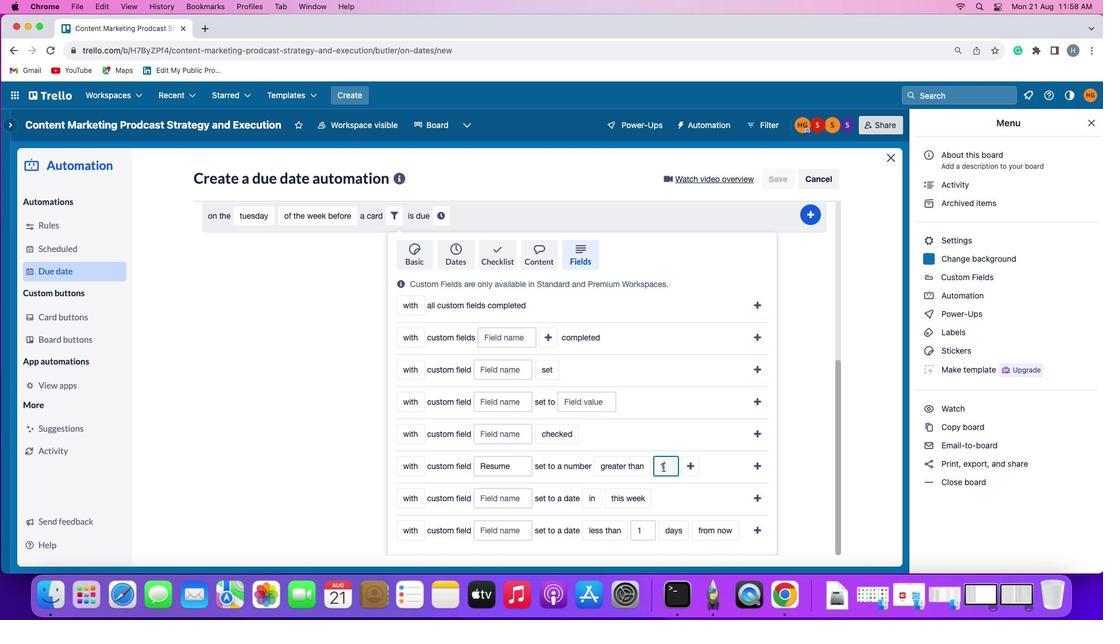 
Action: Key pressed Key.backspace'1'
Screenshot: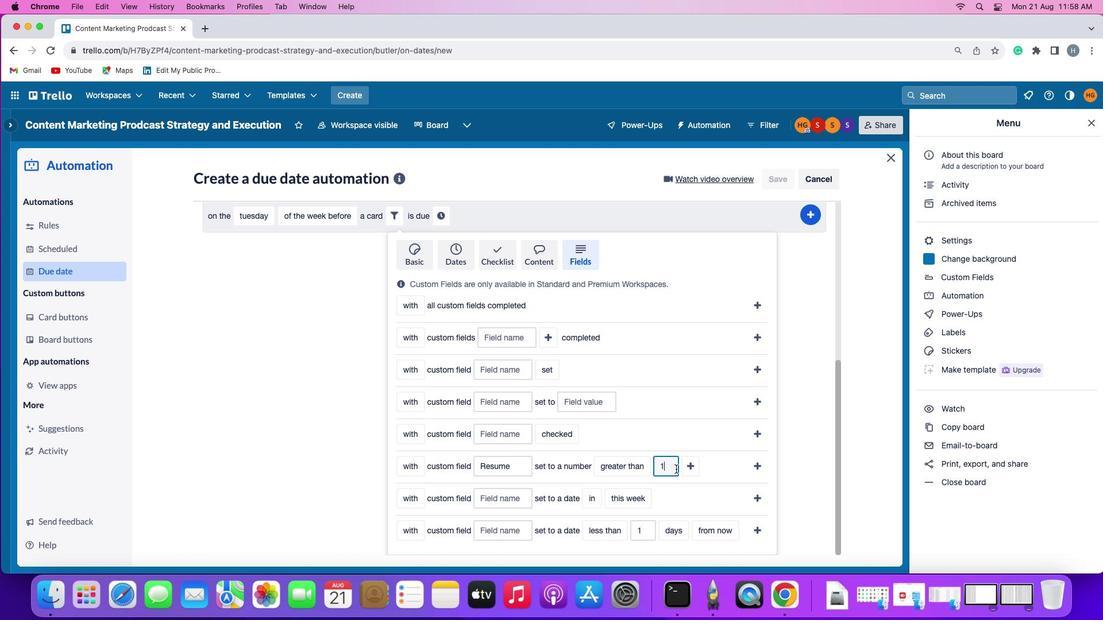 
Action: Mouse moved to (685, 467)
Screenshot: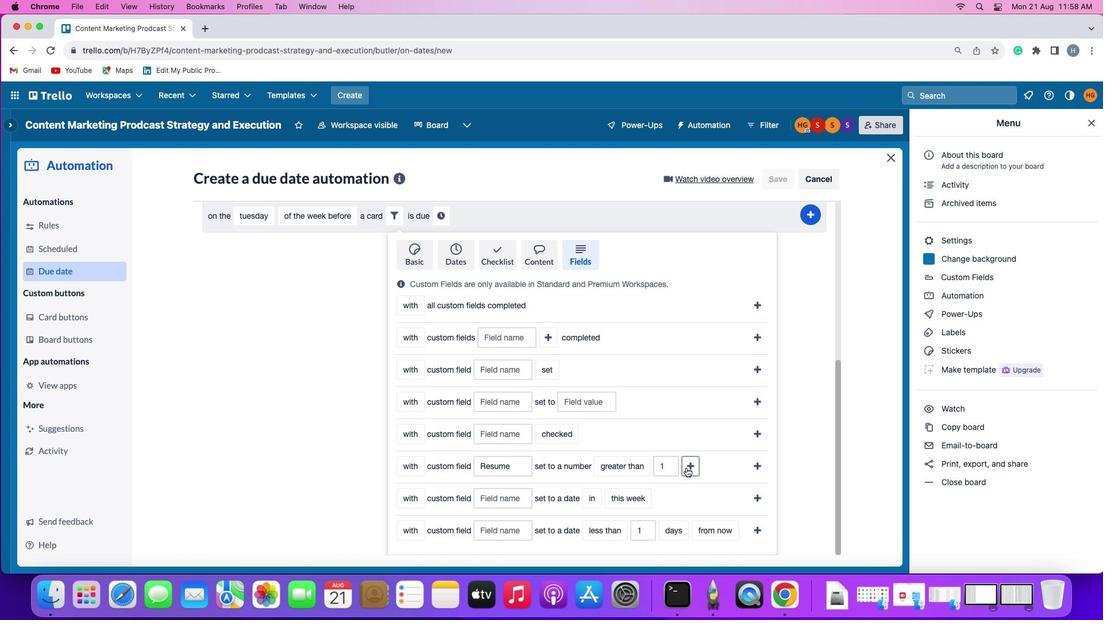 
Action: Mouse pressed left at (685, 467)
Screenshot: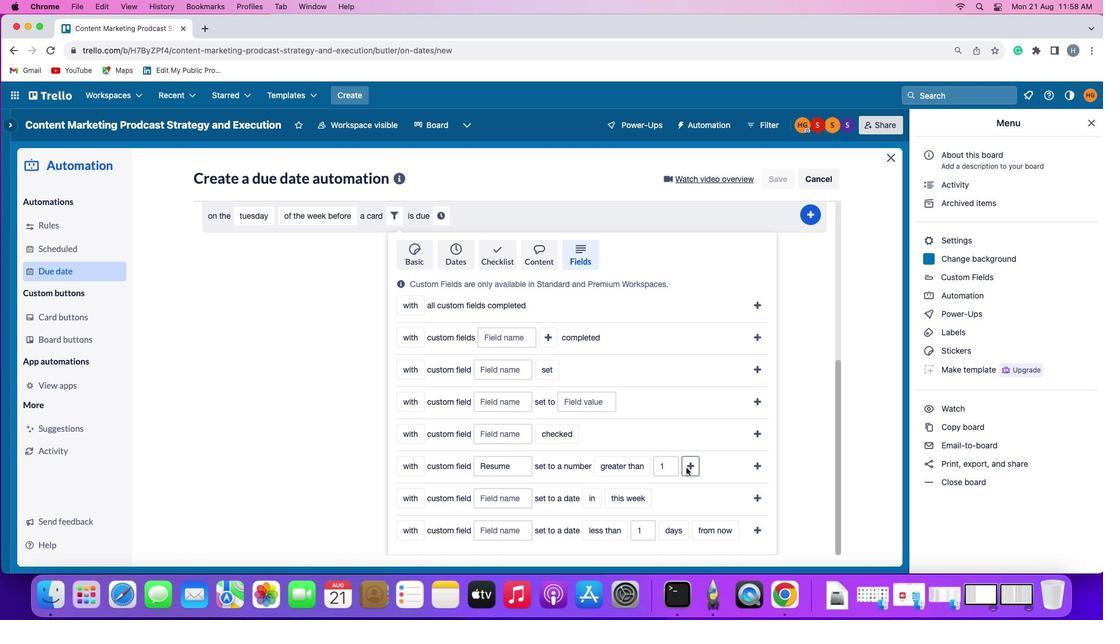 
Action: Mouse moved to (454, 488)
Screenshot: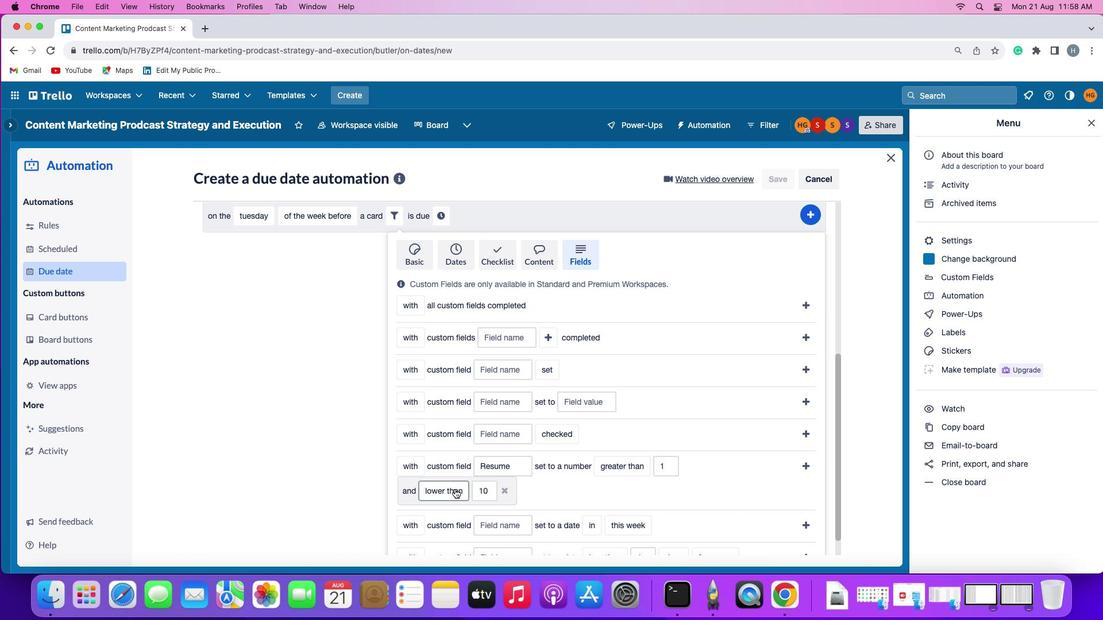 
Action: Mouse pressed left at (454, 488)
Screenshot: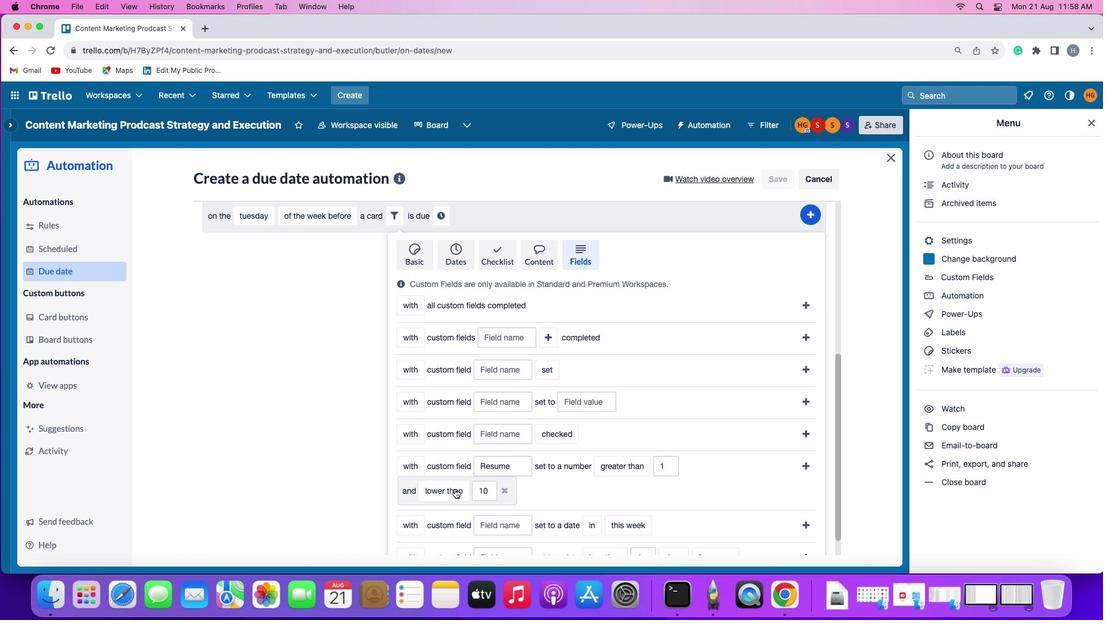 
Action: Mouse moved to (457, 470)
Screenshot: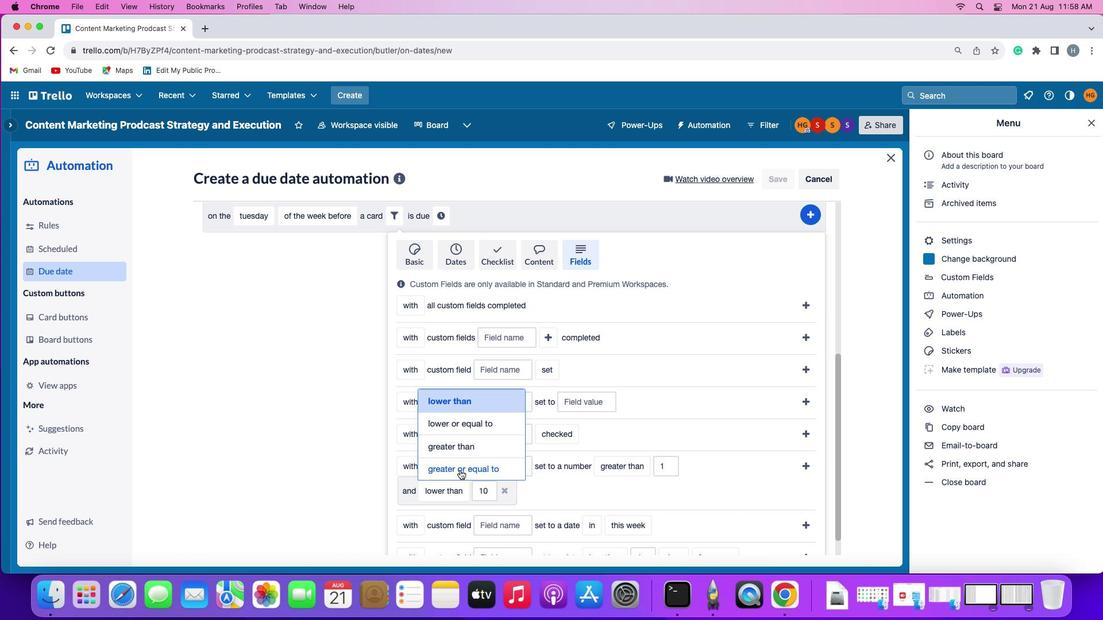 
Action: Mouse pressed left at (457, 470)
Screenshot: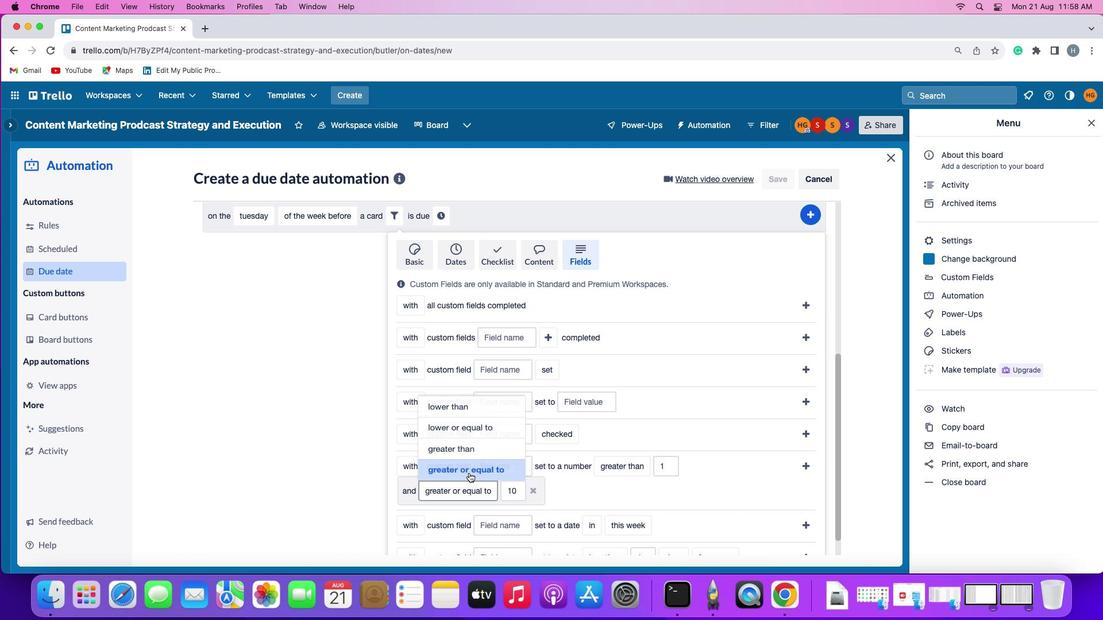 
Action: Mouse moved to (519, 491)
Screenshot: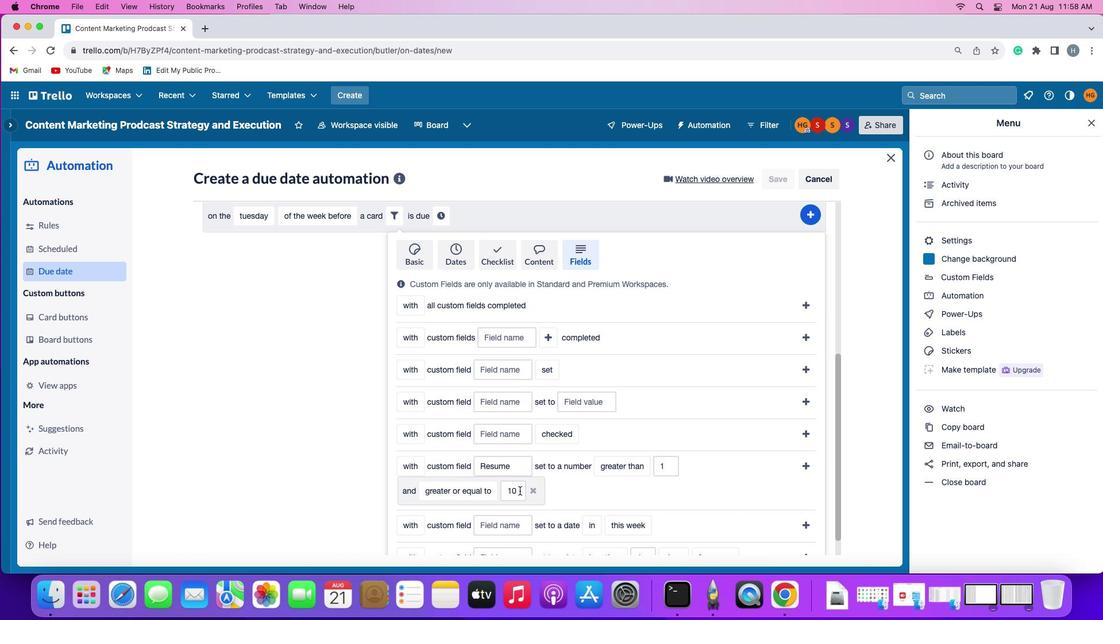 
Action: Mouse pressed left at (519, 491)
Screenshot: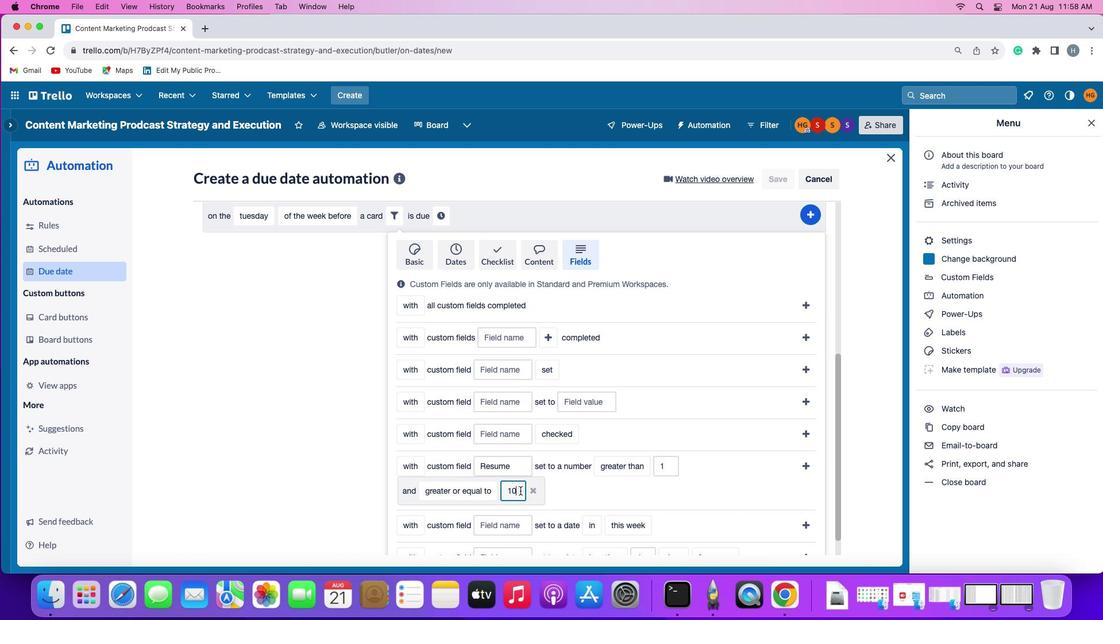 
Action: Mouse moved to (520, 490)
Screenshot: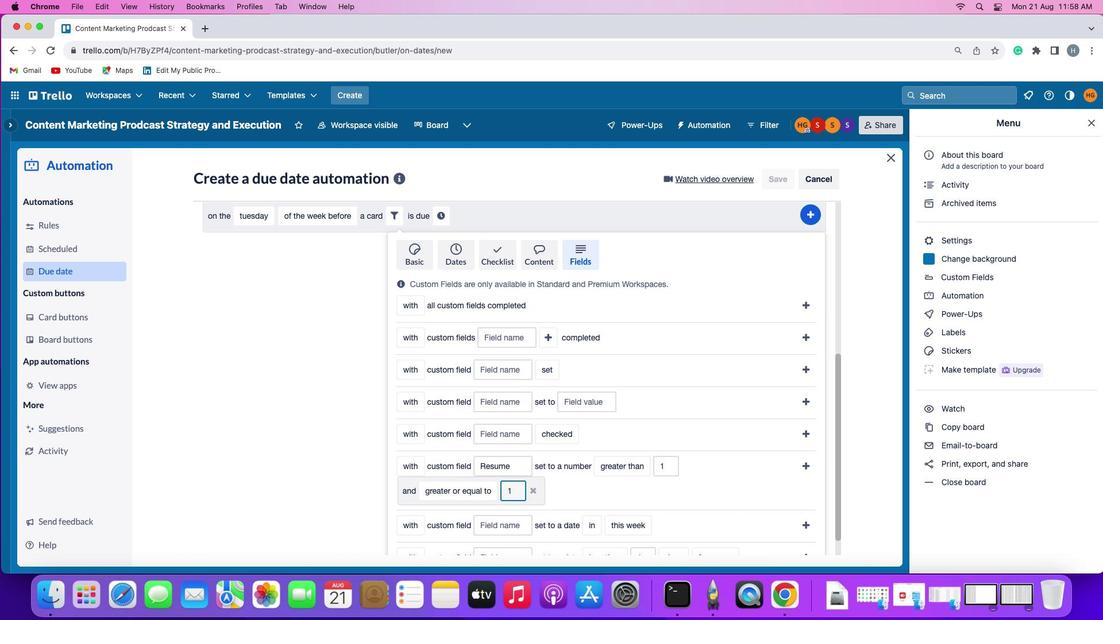 
Action: Key pressed Key.backspaceKey.backspace'1''0'
Screenshot: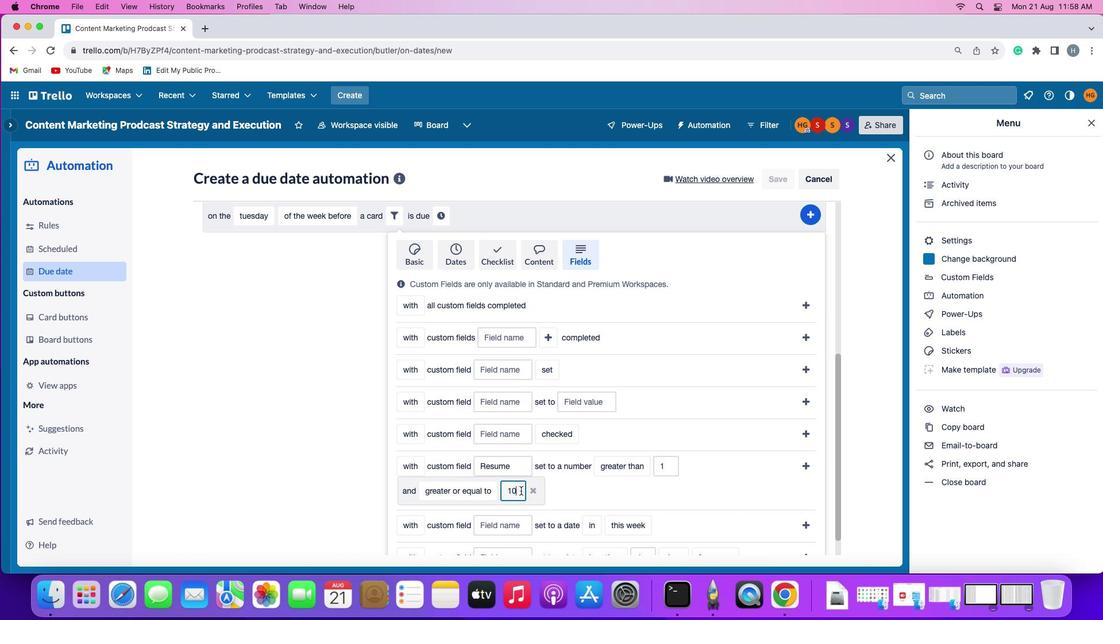 
Action: Mouse moved to (815, 465)
Screenshot: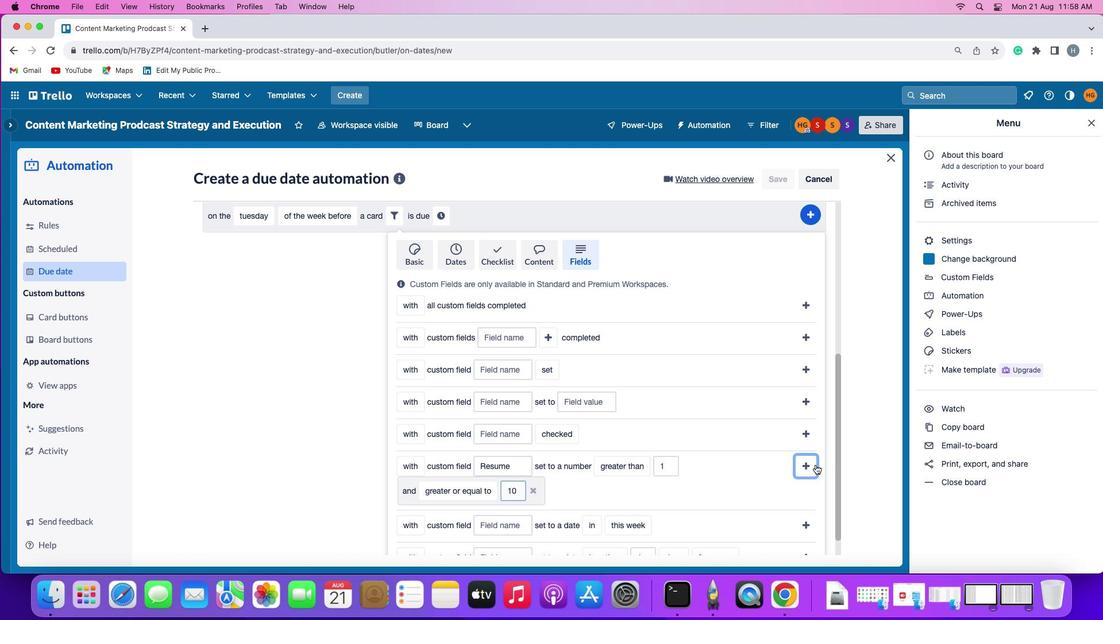 
Action: Mouse pressed left at (815, 465)
Screenshot: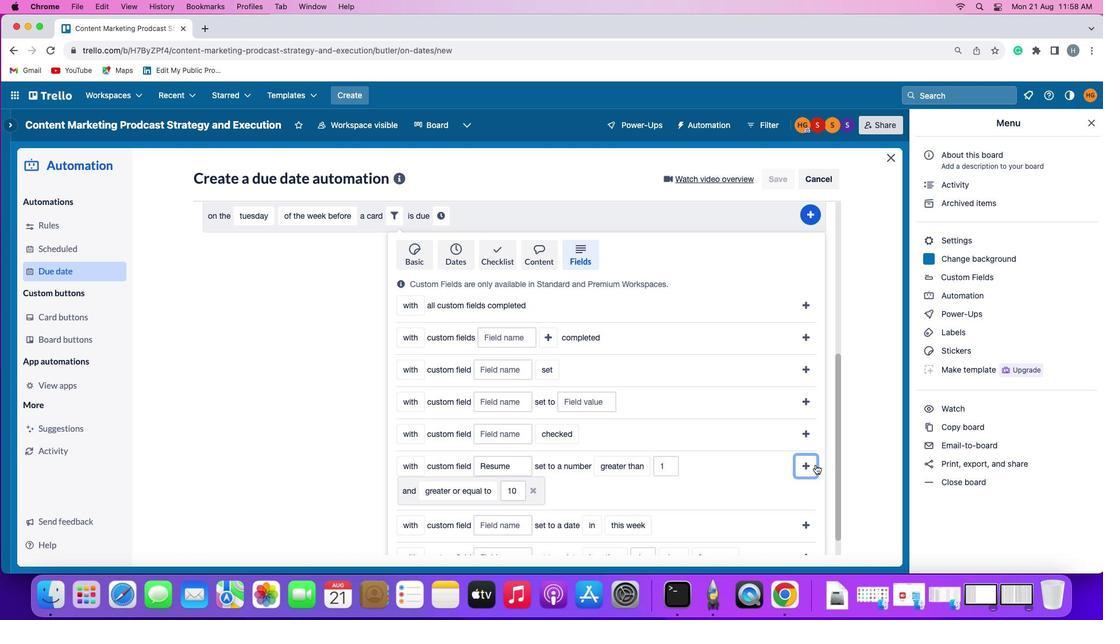
Action: Mouse moved to (776, 495)
Screenshot: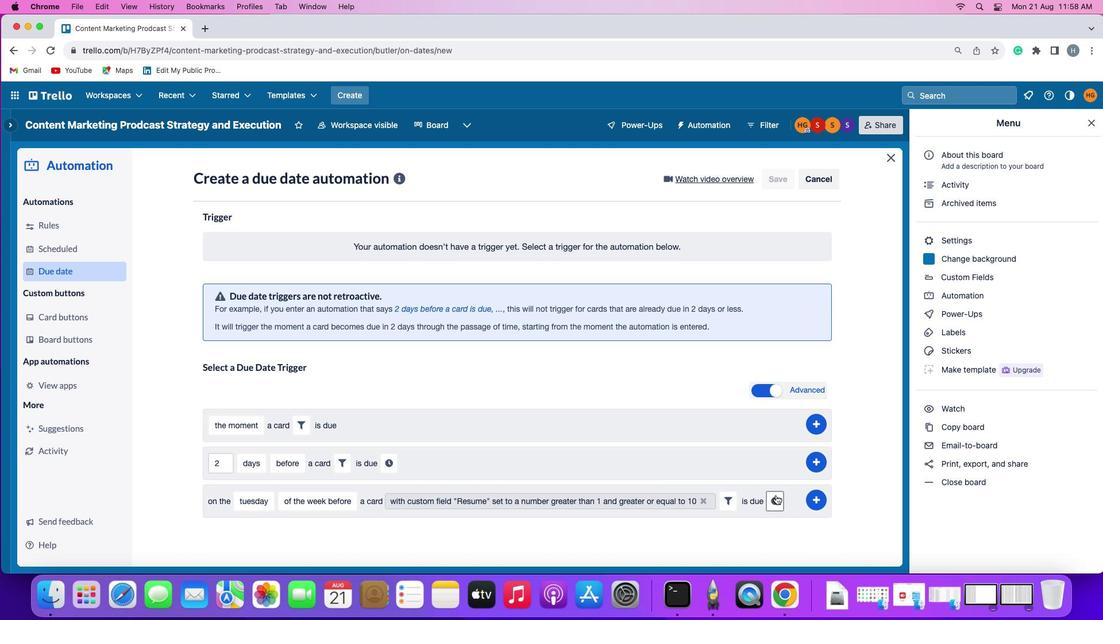 
Action: Mouse pressed left at (776, 495)
Screenshot: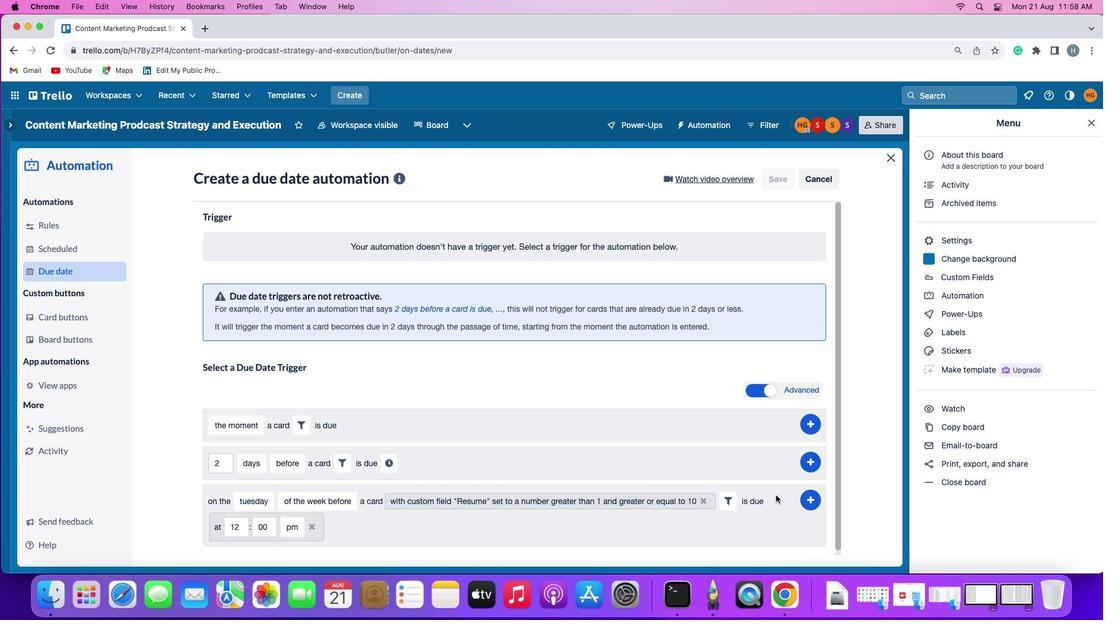 
Action: Mouse moved to (243, 523)
Screenshot: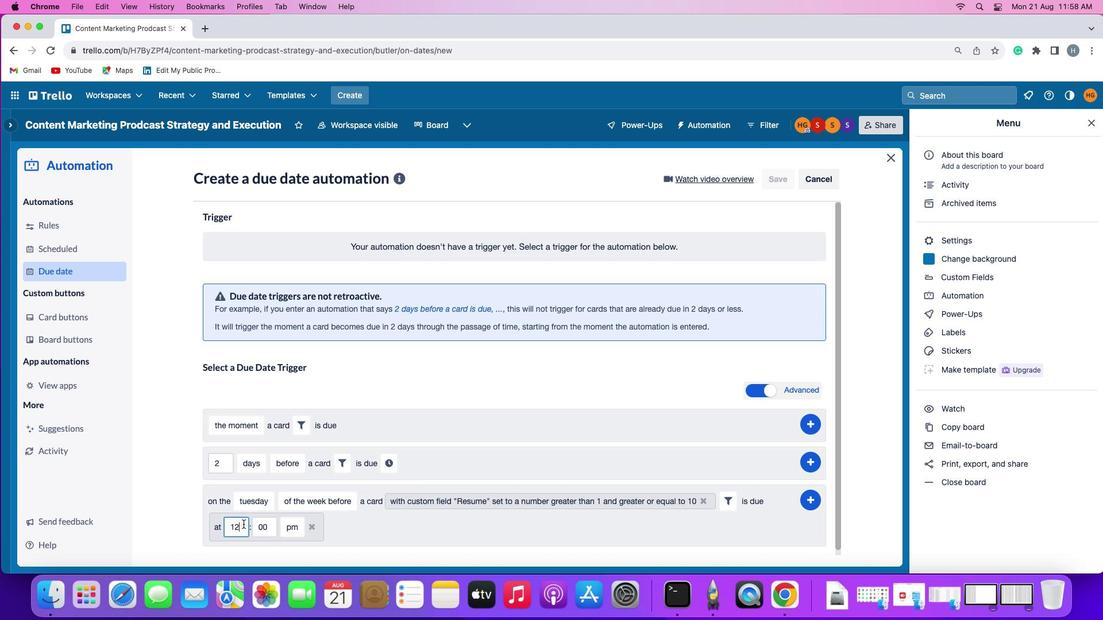 
Action: Mouse pressed left at (243, 523)
Screenshot: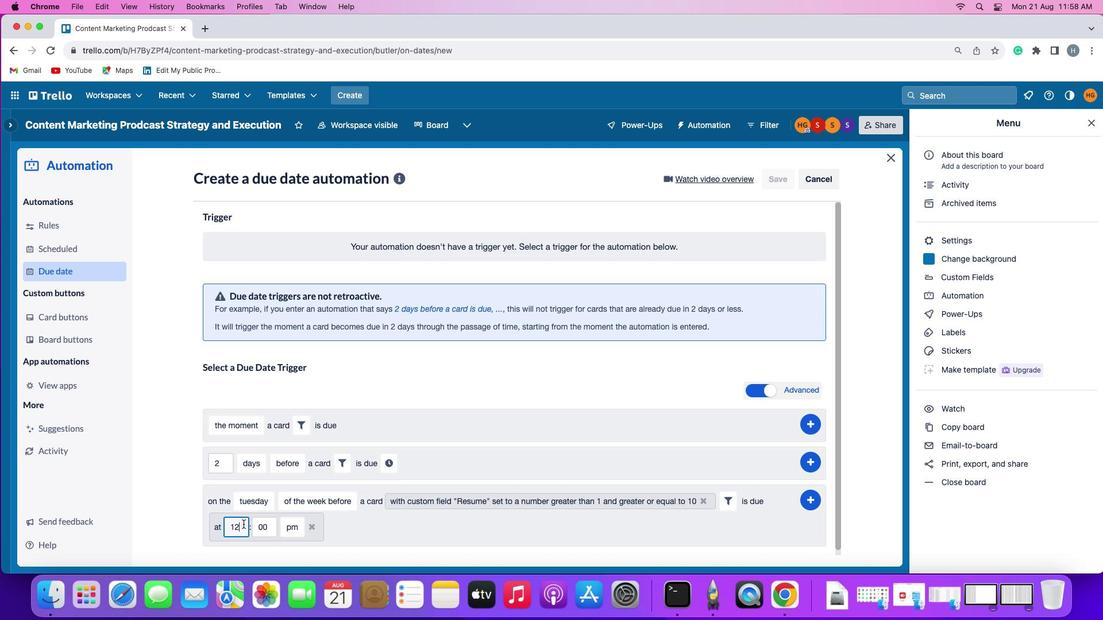 
Action: Mouse moved to (243, 523)
Screenshot: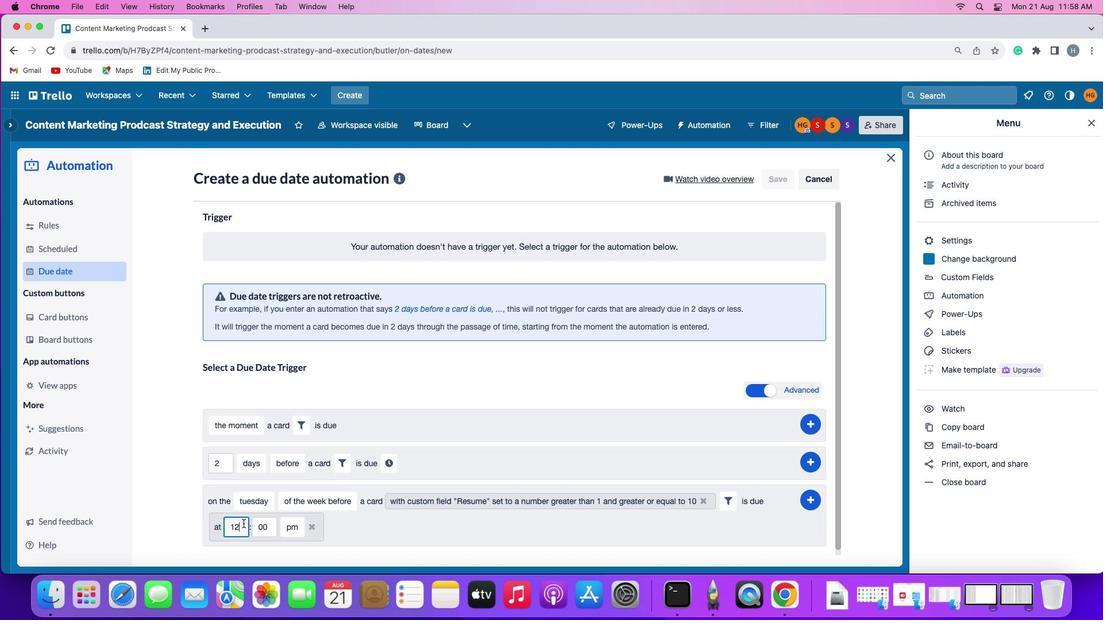 
Action: Key pressed '='Key.backspaceKey.backspace'1'
Screenshot: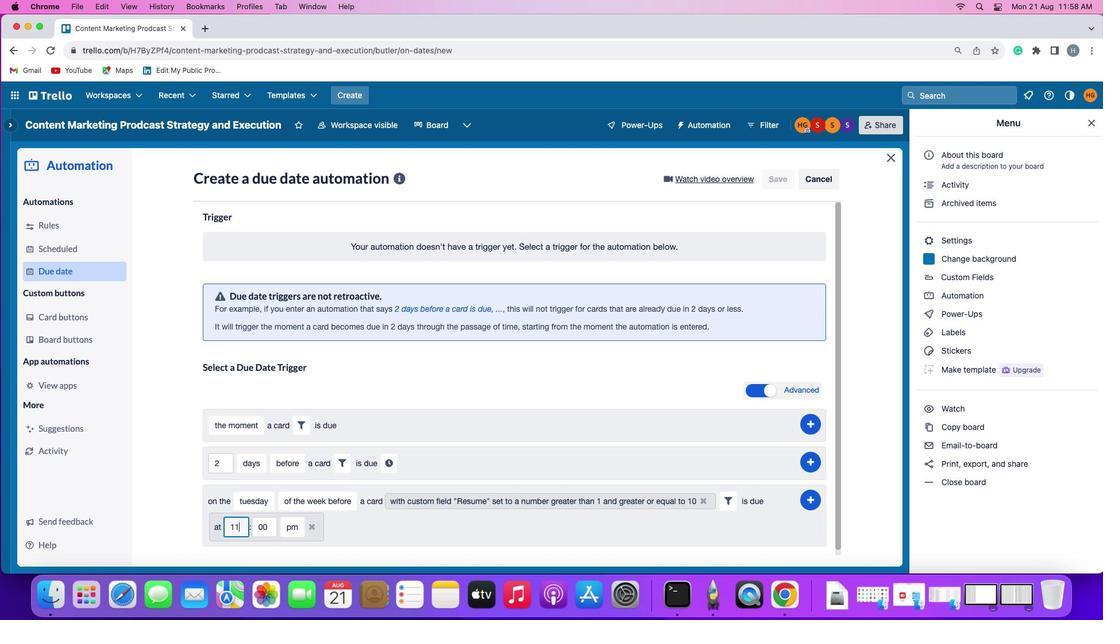
Action: Mouse moved to (281, 526)
Screenshot: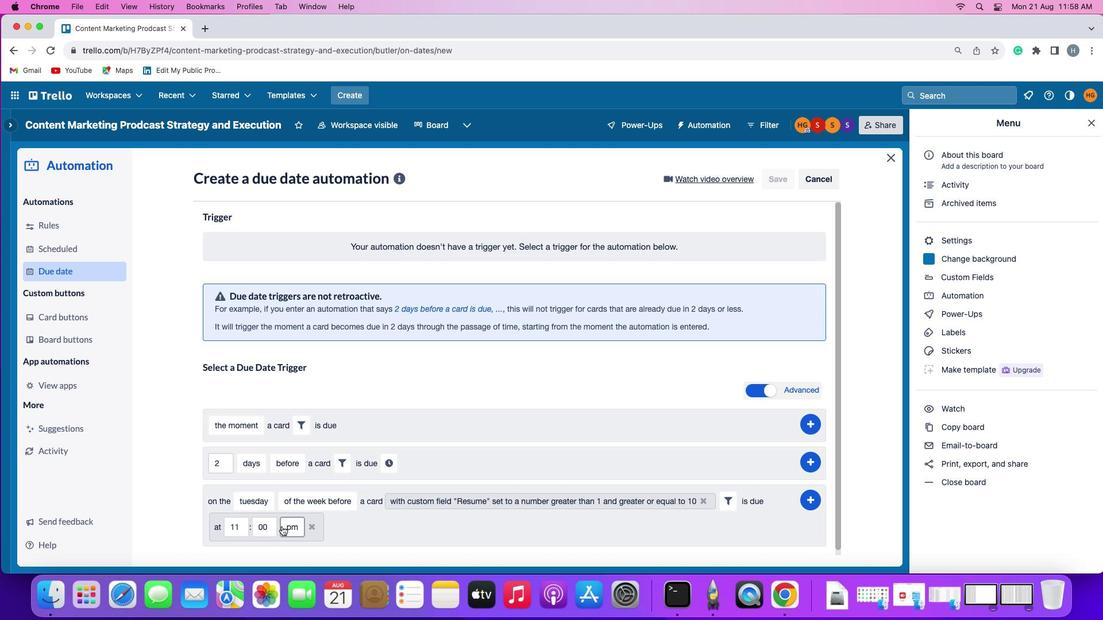 
Action: Mouse pressed left at (281, 526)
Screenshot: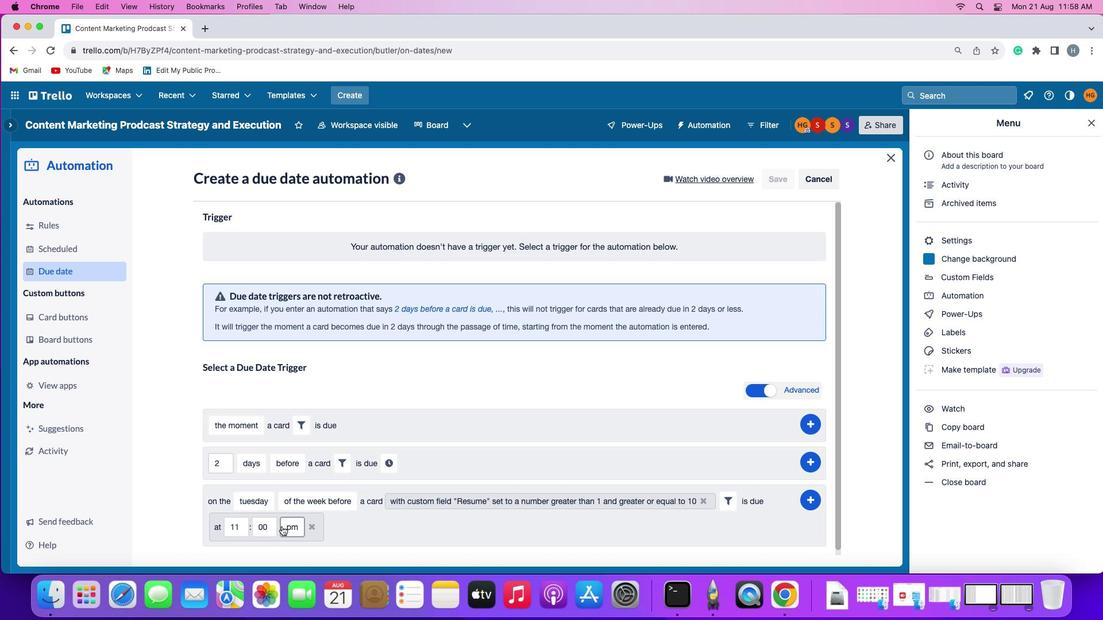 
Action: Mouse moved to (295, 484)
Screenshot: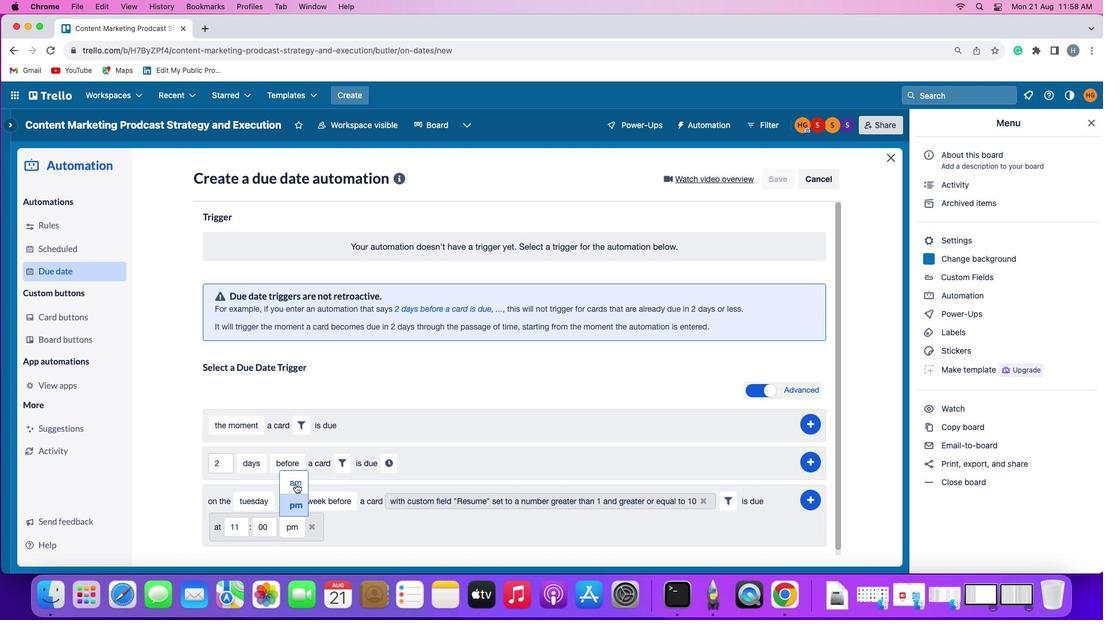 
Action: Mouse pressed left at (295, 484)
Screenshot: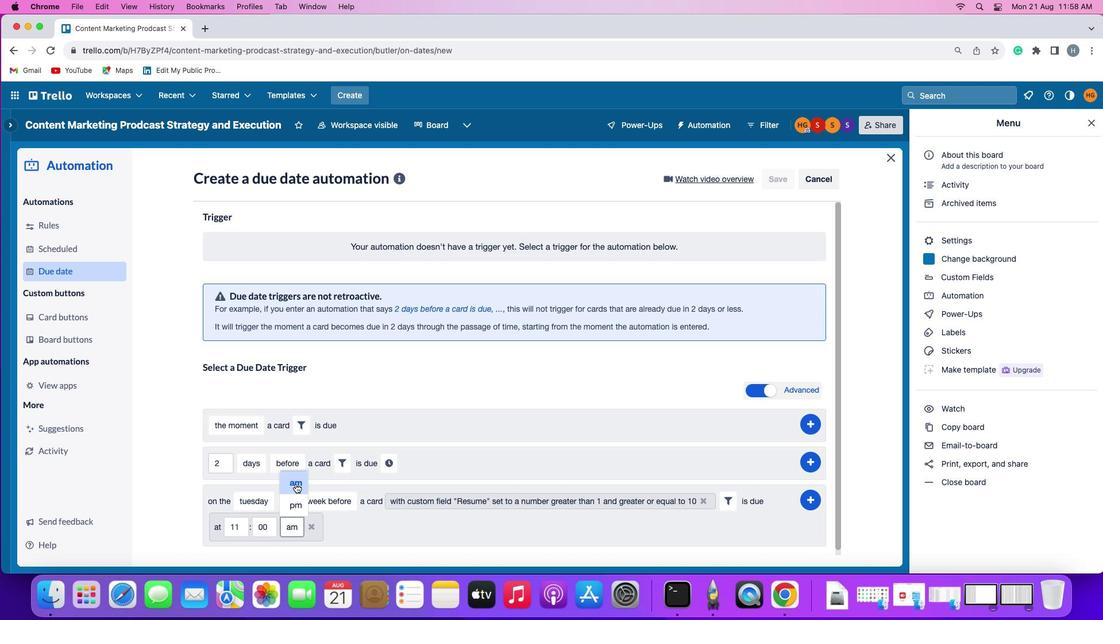 
Action: Mouse moved to (810, 498)
Screenshot: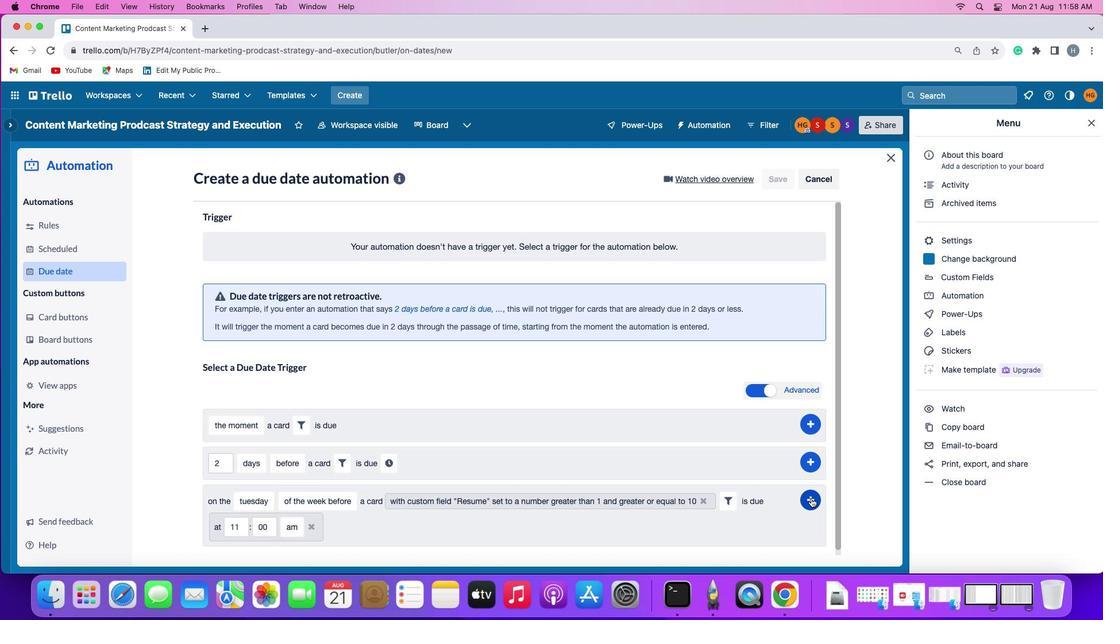 
Action: Mouse pressed left at (810, 498)
Screenshot: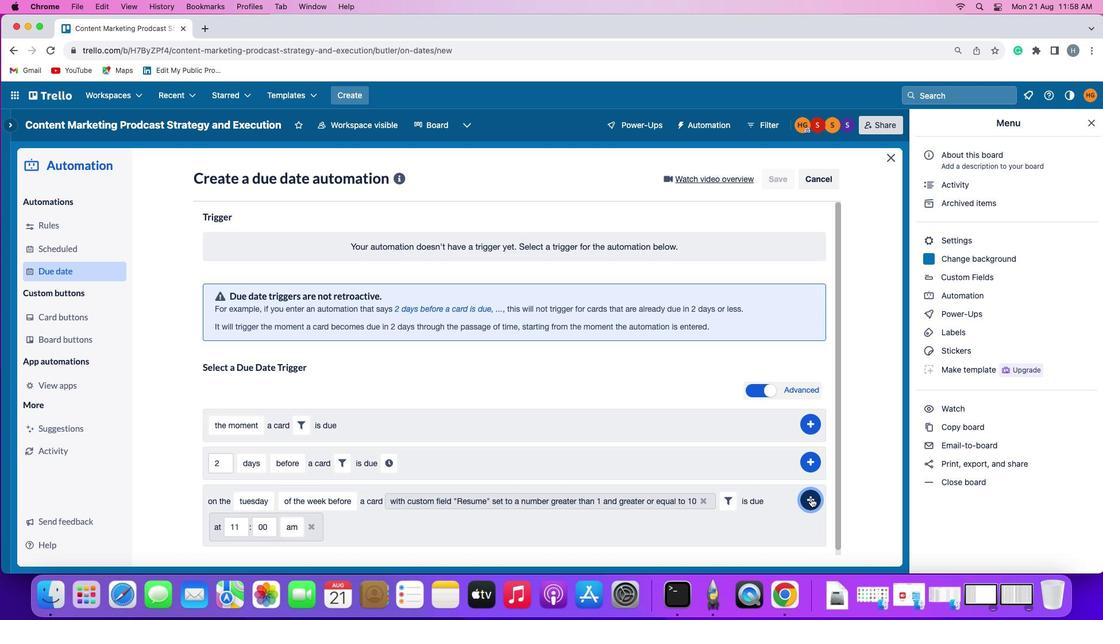 
Action: Mouse moved to (866, 375)
Screenshot: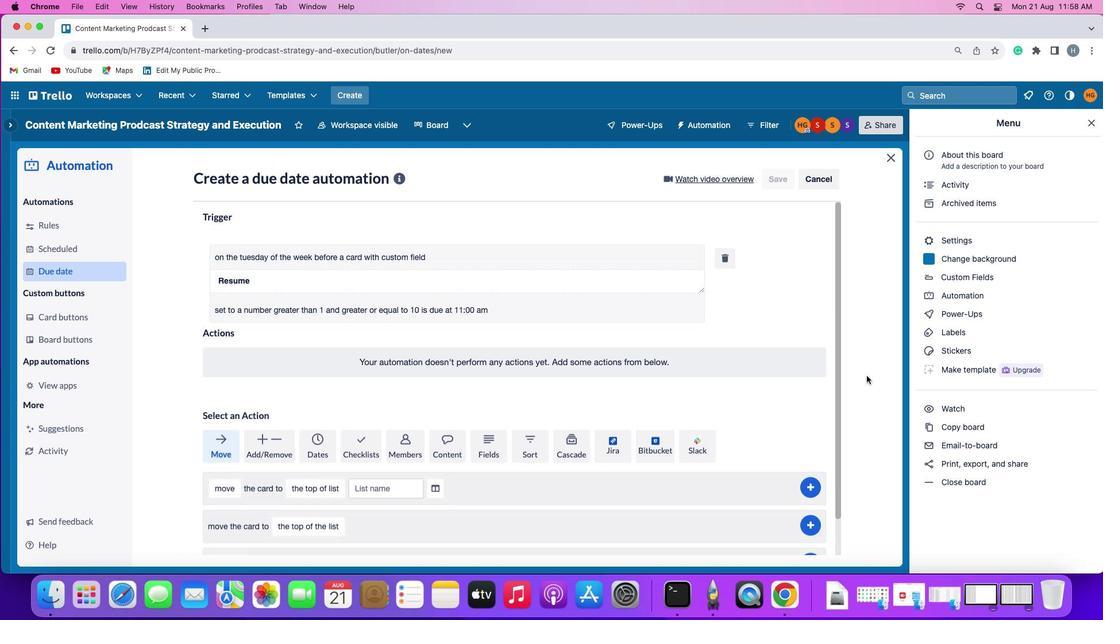 
